 Task: Search one way flight ticket for 3 adults in first from Fort Leonard Wood/waynesville: Waynesville-st. Robert Regional Airport (forney Field) to Evansville: Evansville Regional Airport on 8-3-2023. Number of bags: 1 carry on bag. Price is upto 55000. Outbound departure time preference is 9:30.
Action: Mouse moved to (289, 463)
Screenshot: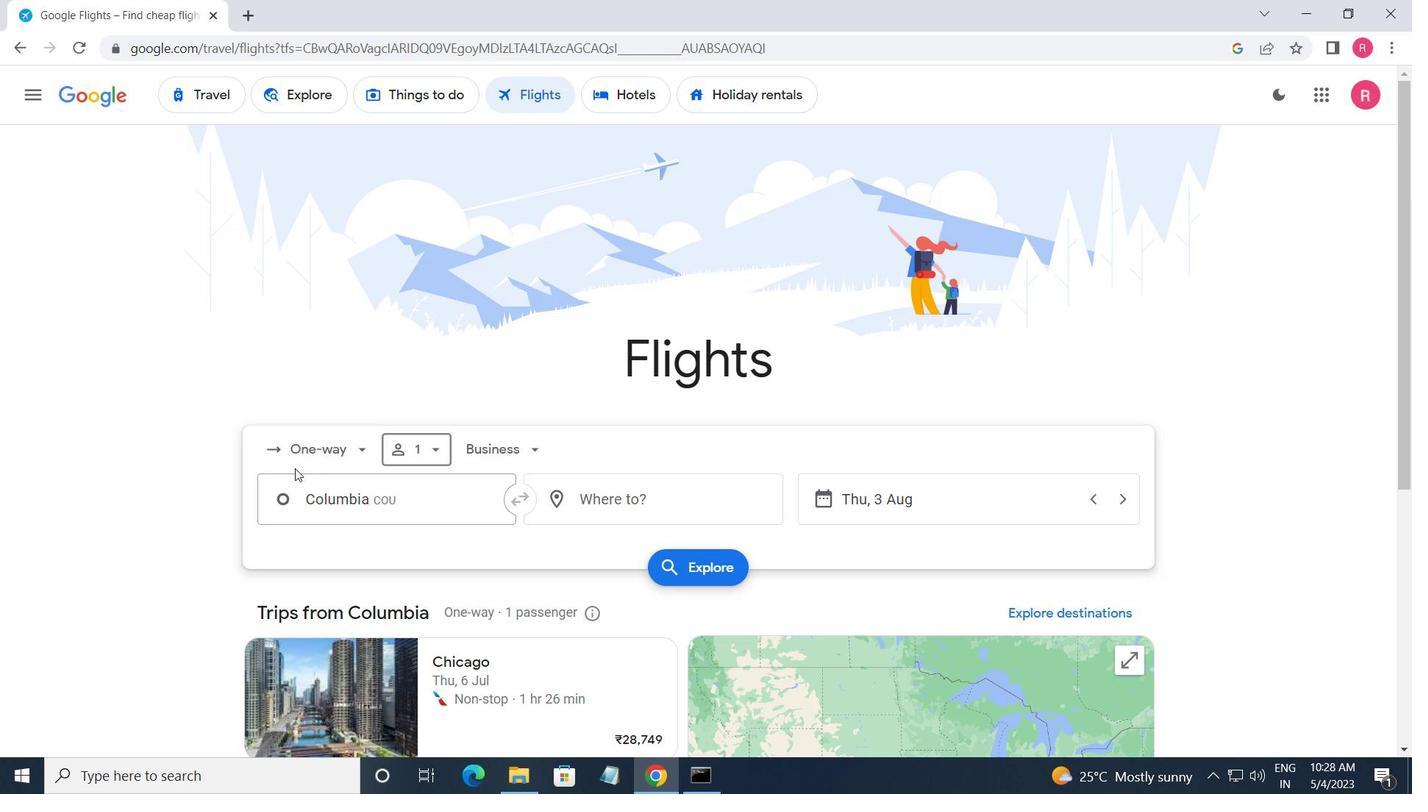 
Action: Mouse pressed left at (289, 463)
Screenshot: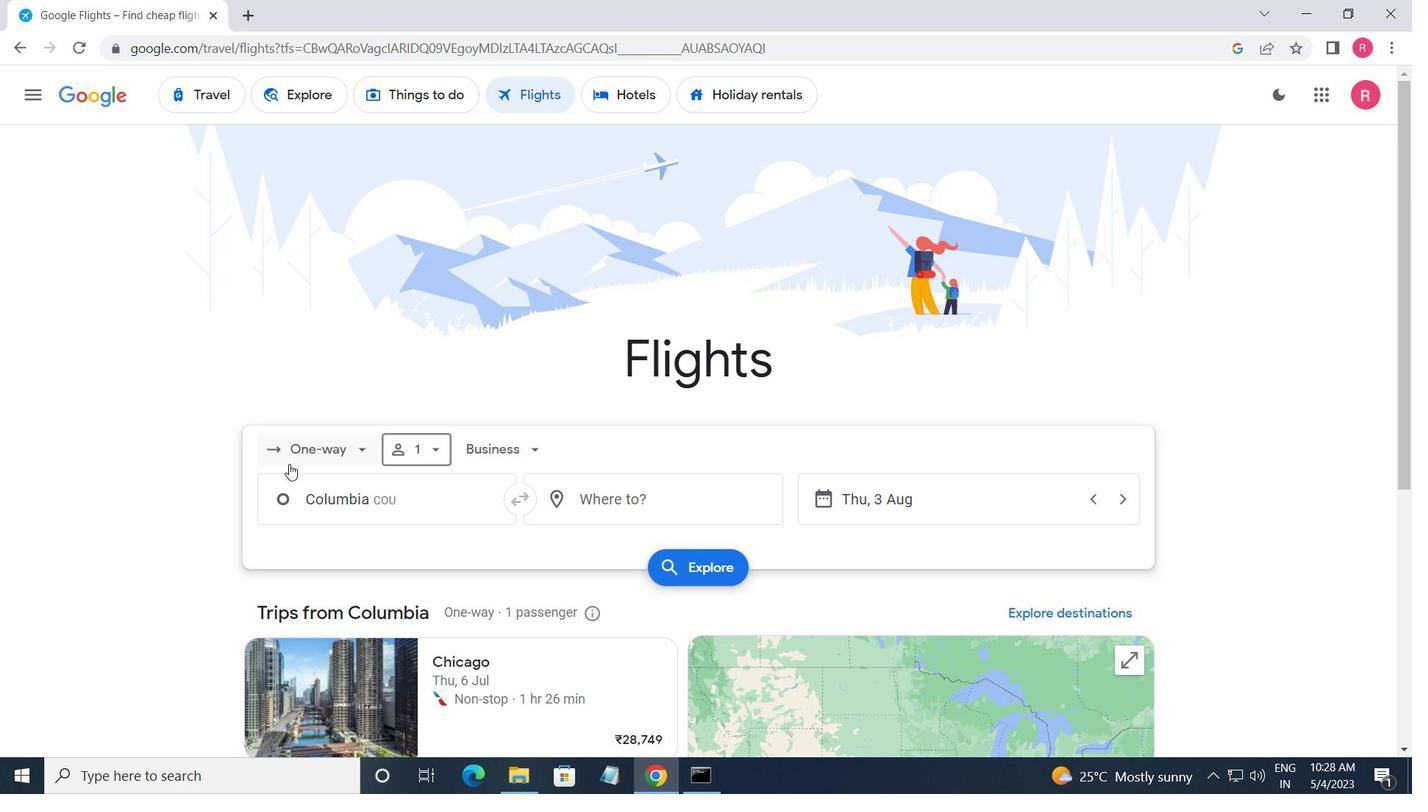 
Action: Mouse moved to (346, 533)
Screenshot: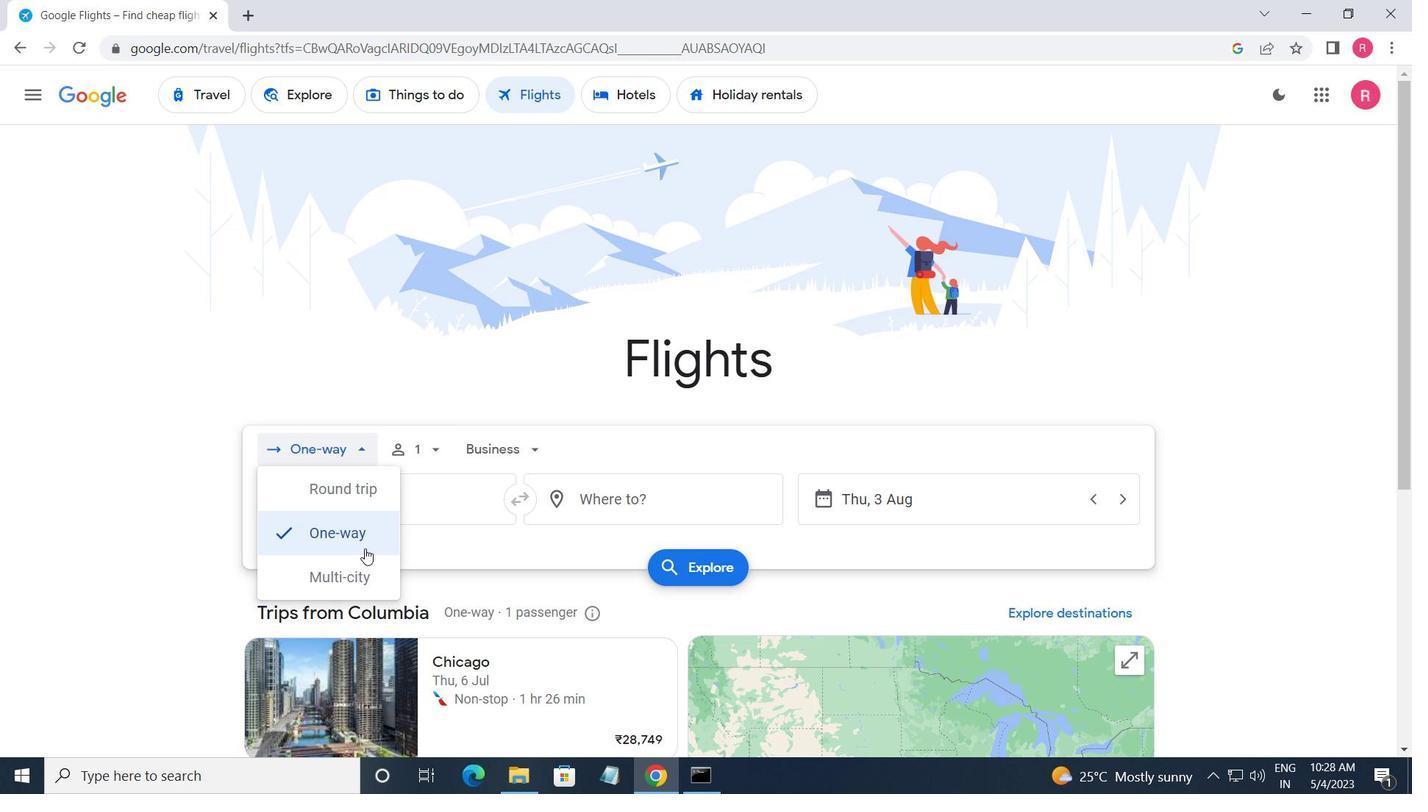 
Action: Mouse pressed left at (346, 533)
Screenshot: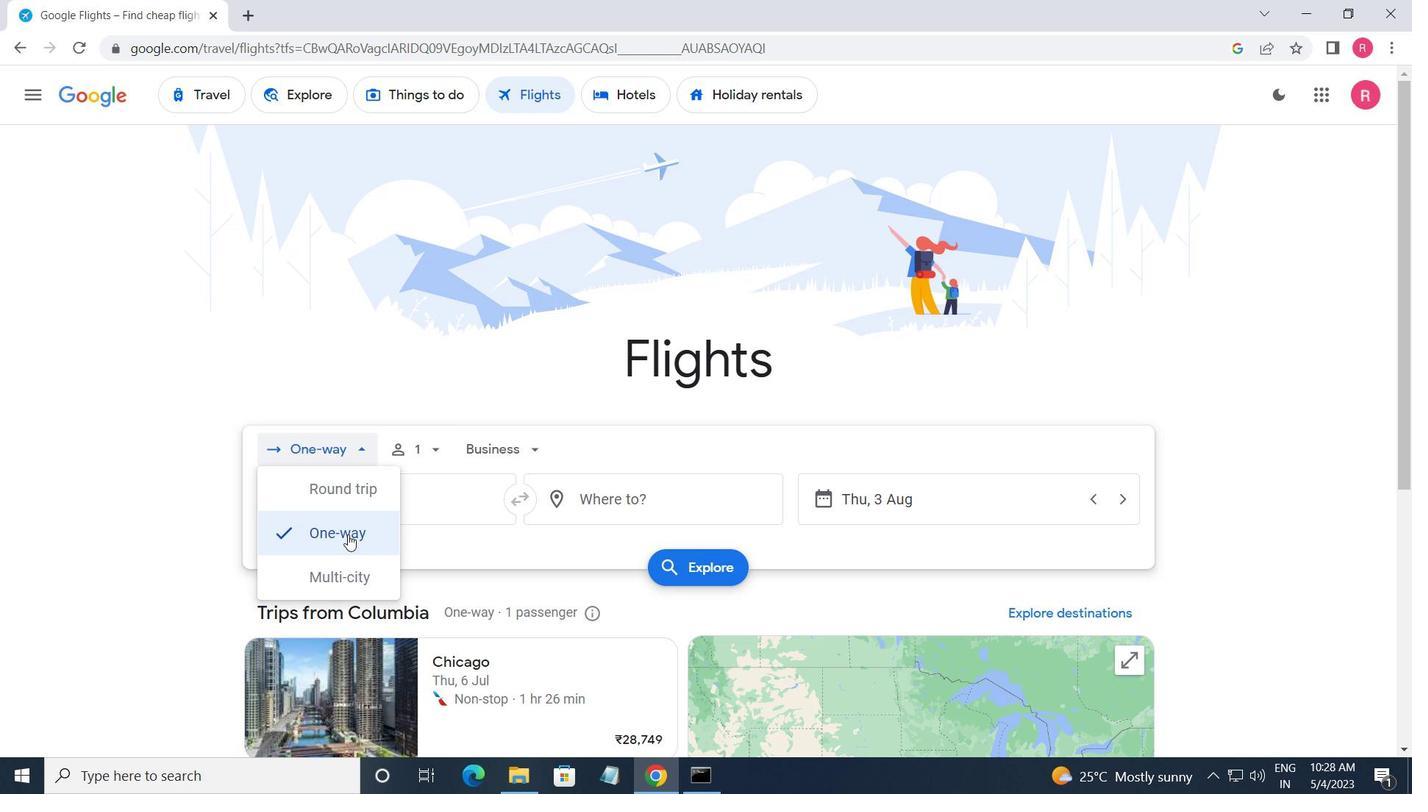 
Action: Mouse moved to (419, 461)
Screenshot: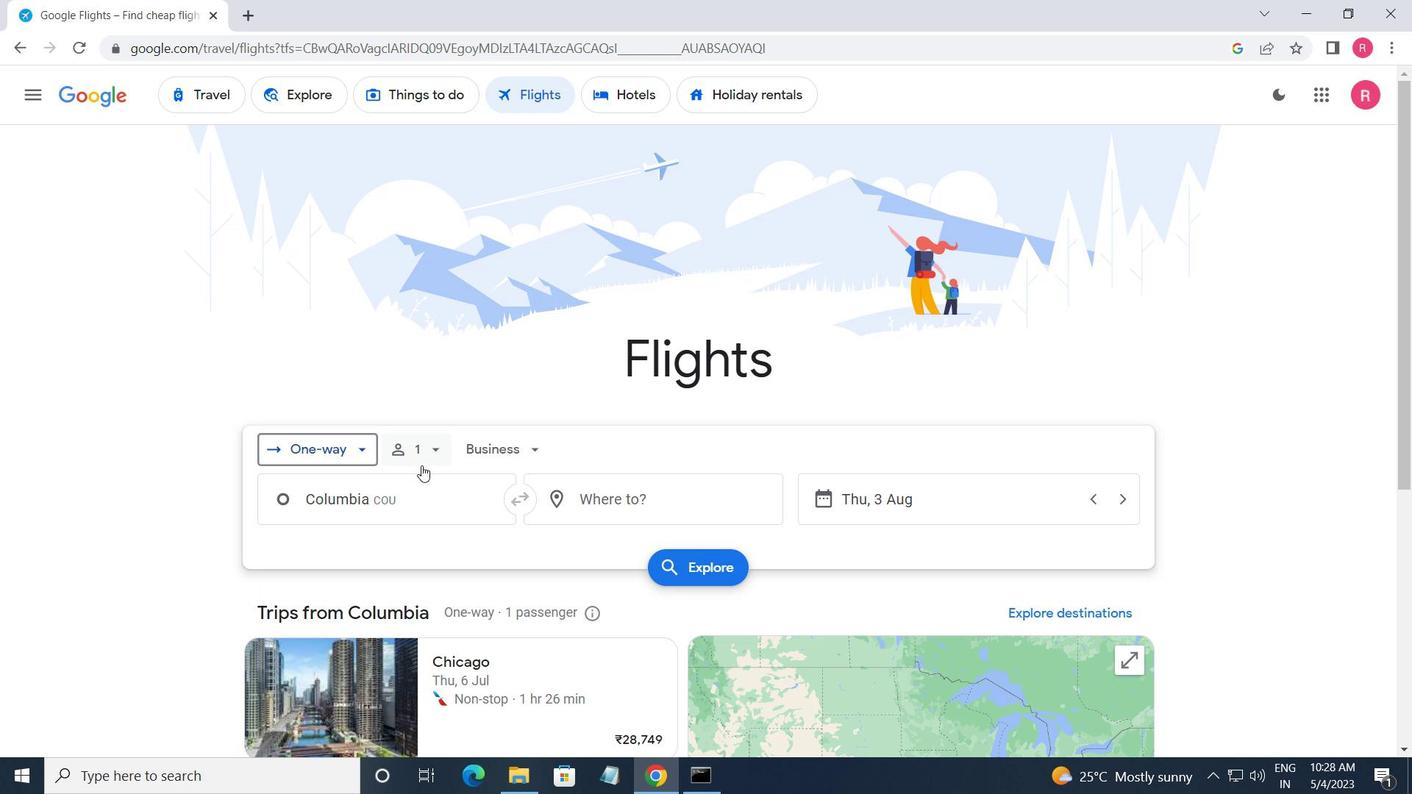 
Action: Mouse pressed left at (419, 461)
Screenshot: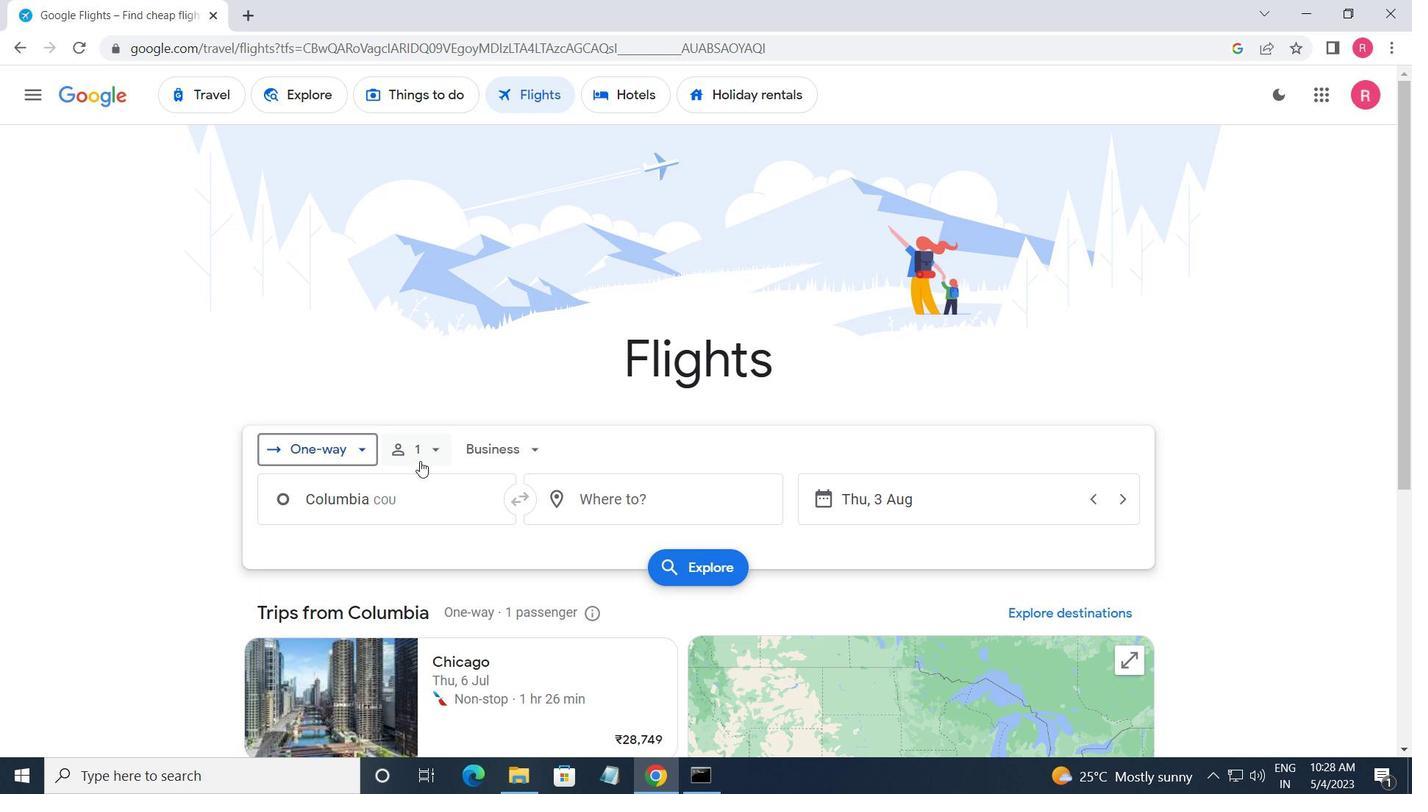 
Action: Mouse moved to (592, 501)
Screenshot: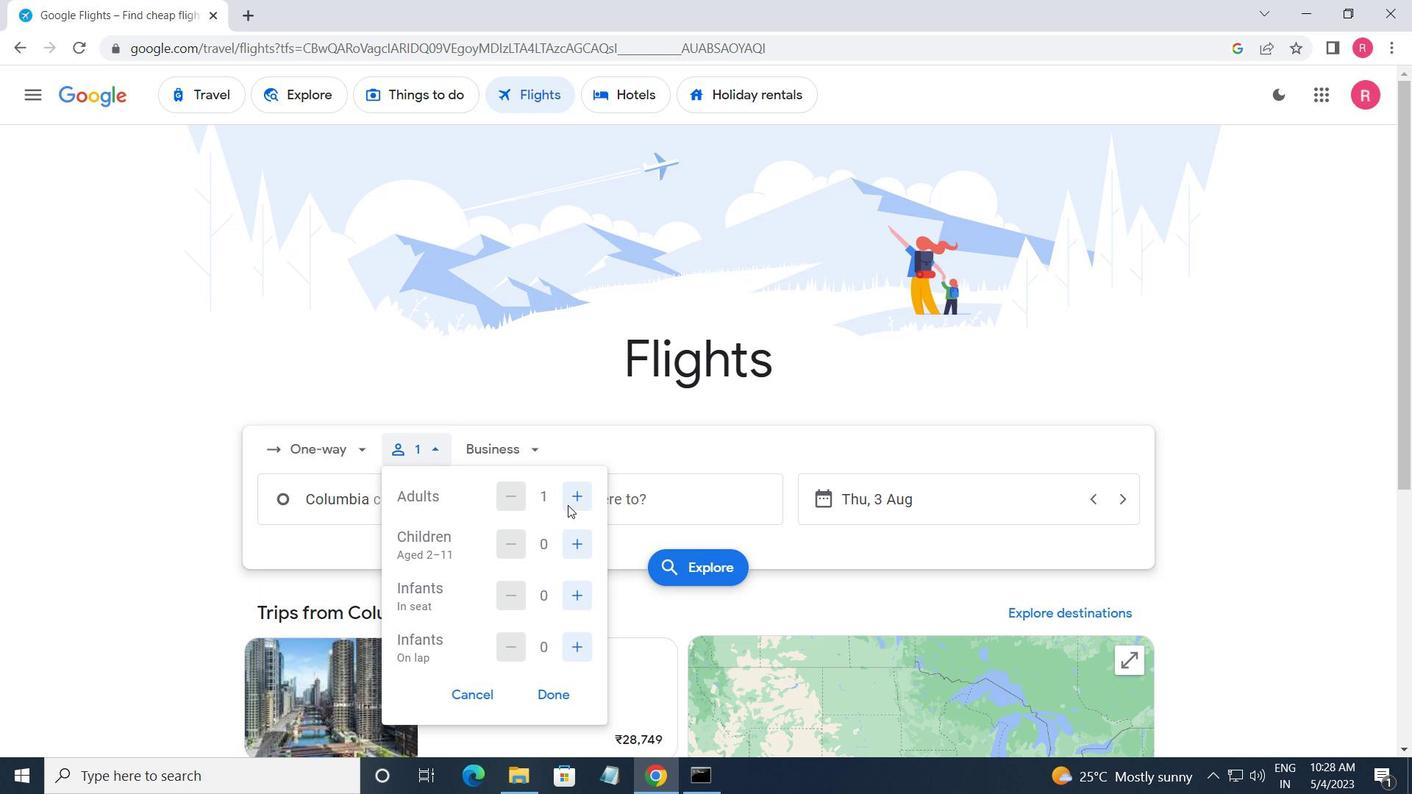 
Action: Mouse pressed left at (592, 501)
Screenshot: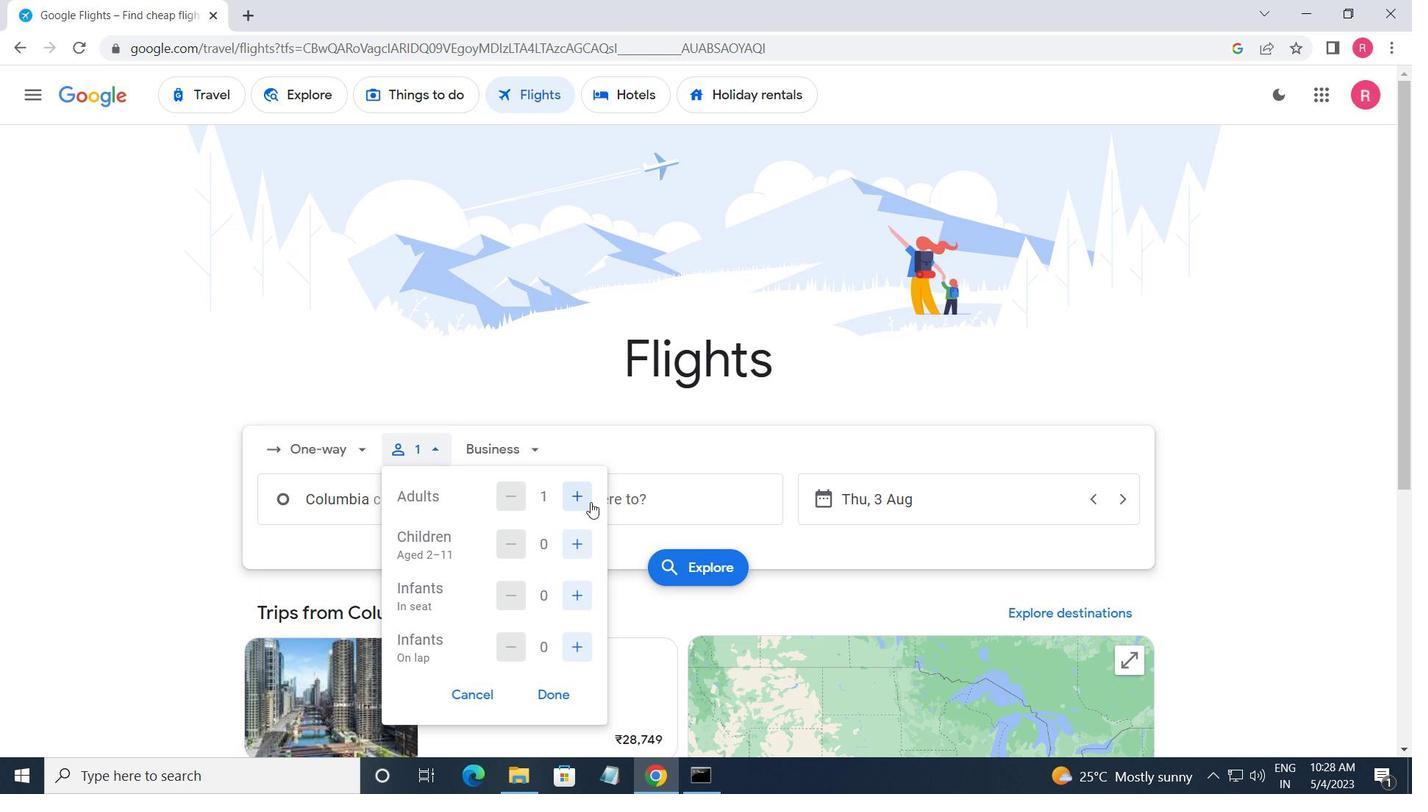 
Action: Mouse moved to (592, 500)
Screenshot: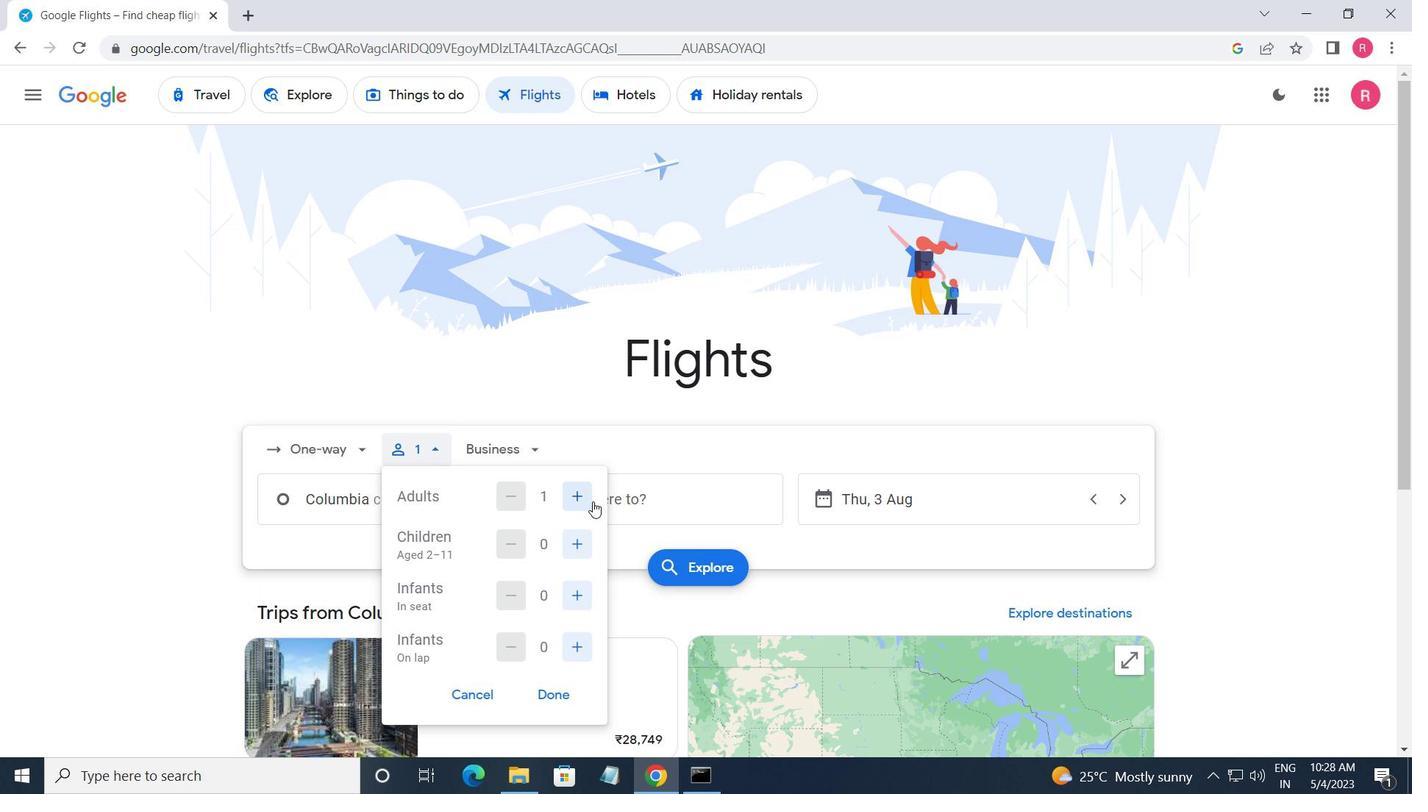 
Action: Mouse pressed left at (592, 500)
Screenshot: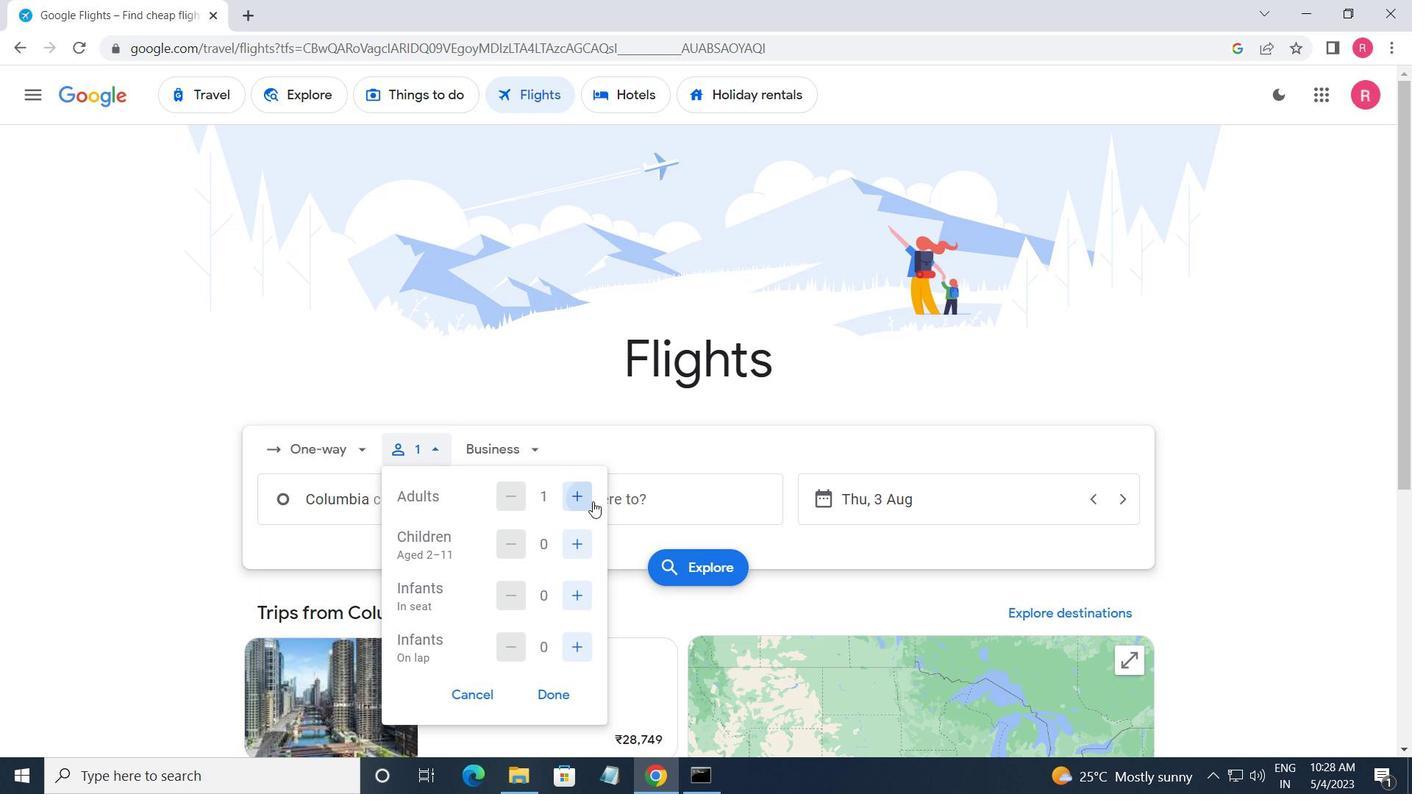 
Action: Mouse moved to (522, 449)
Screenshot: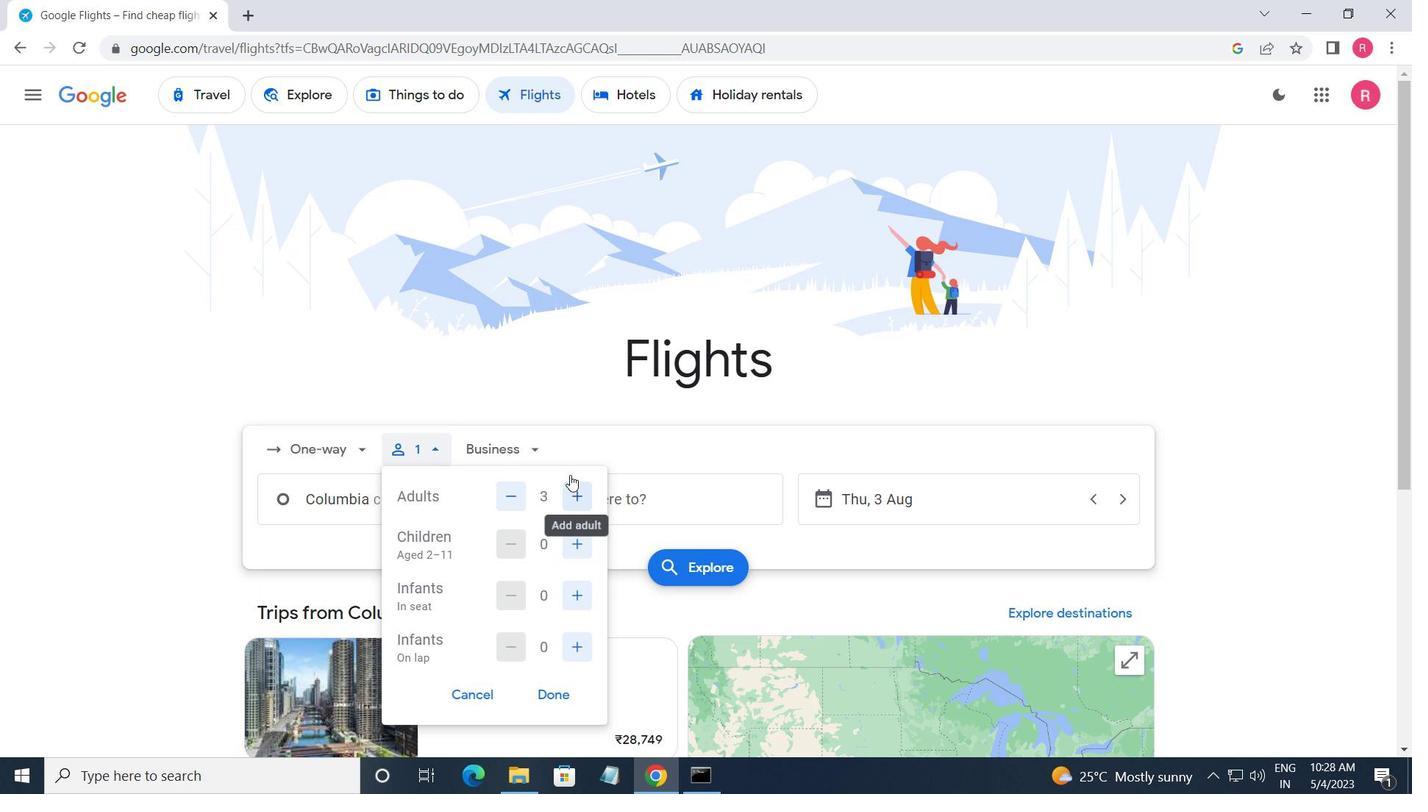 
Action: Mouse pressed left at (522, 449)
Screenshot: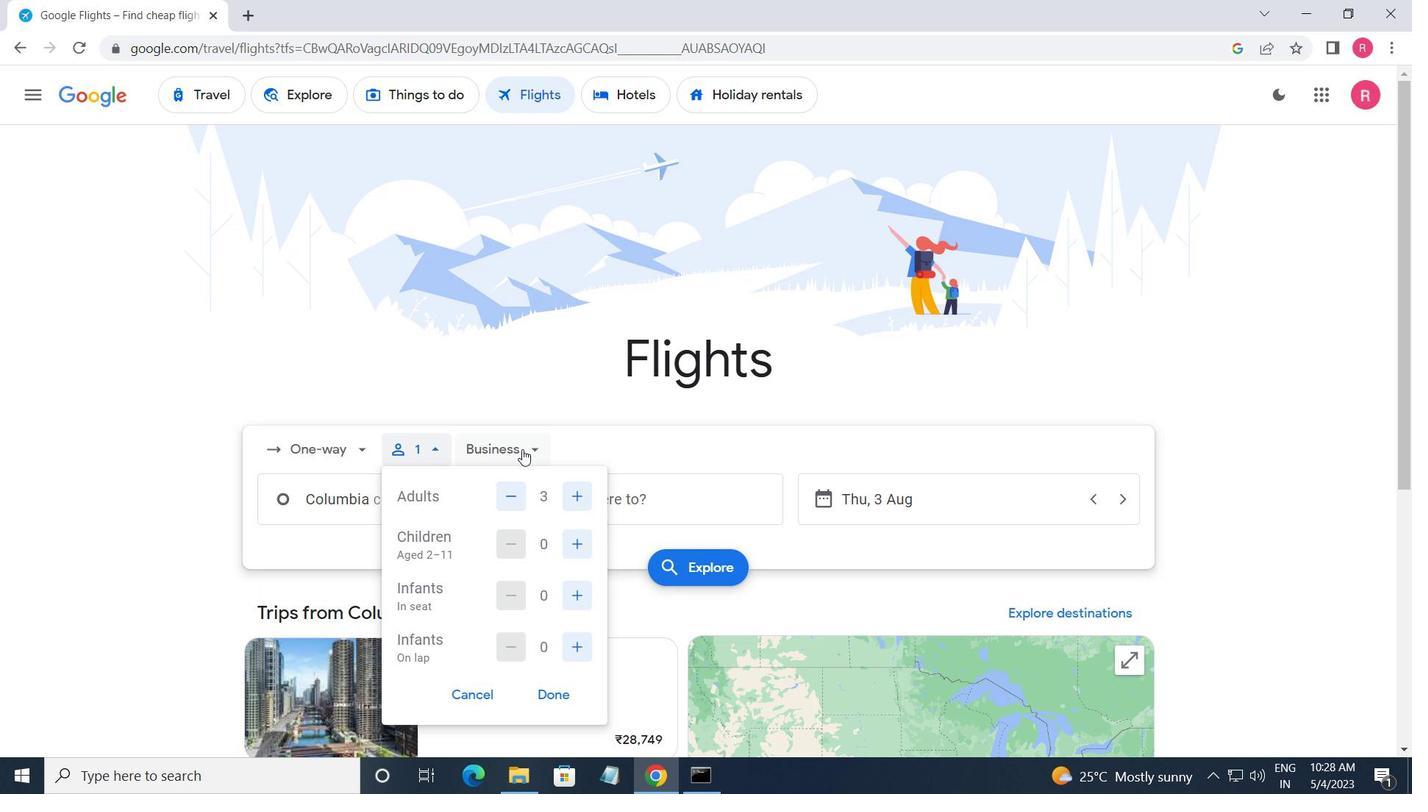 
Action: Mouse moved to (556, 608)
Screenshot: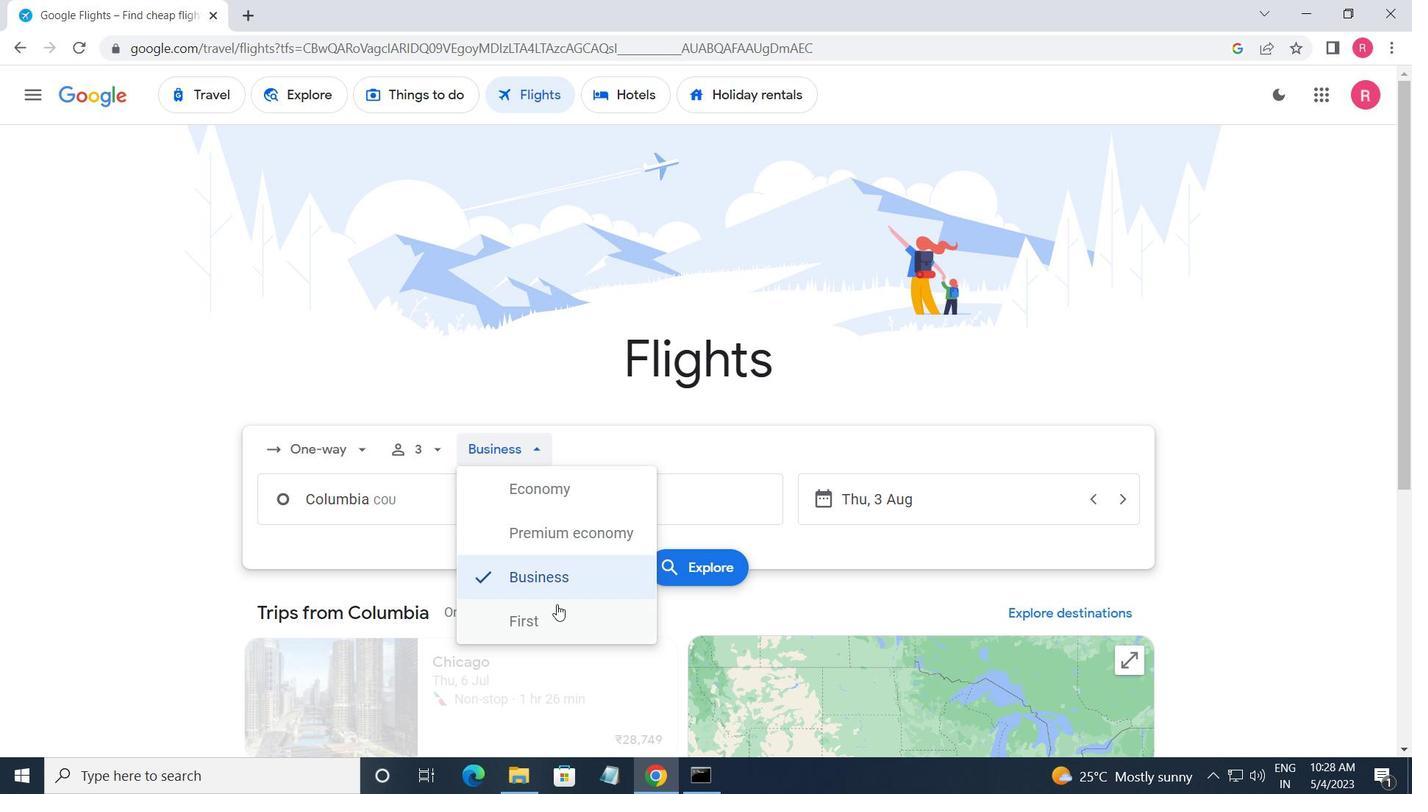 
Action: Mouse pressed left at (556, 608)
Screenshot: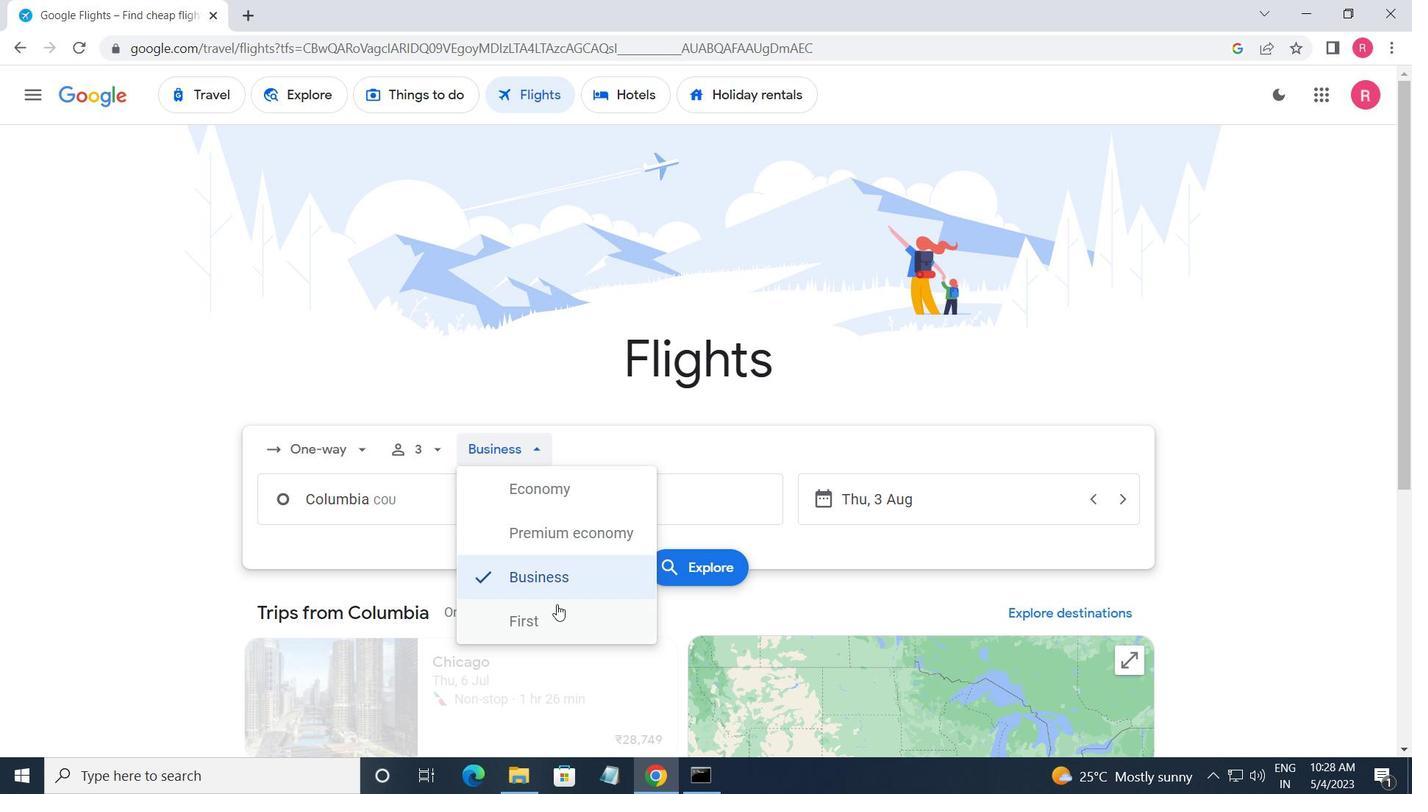 
Action: Mouse moved to (422, 514)
Screenshot: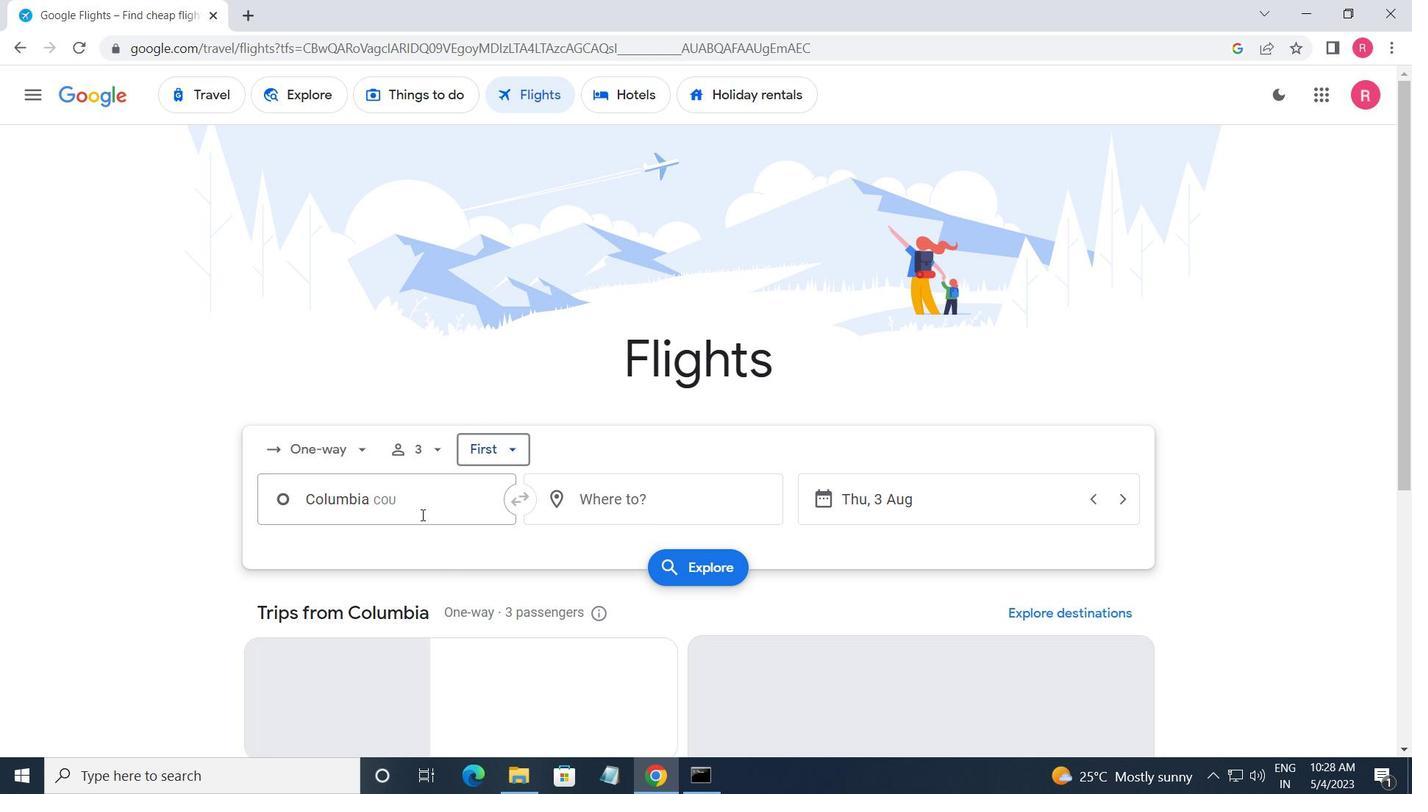 
Action: Mouse pressed left at (422, 514)
Screenshot: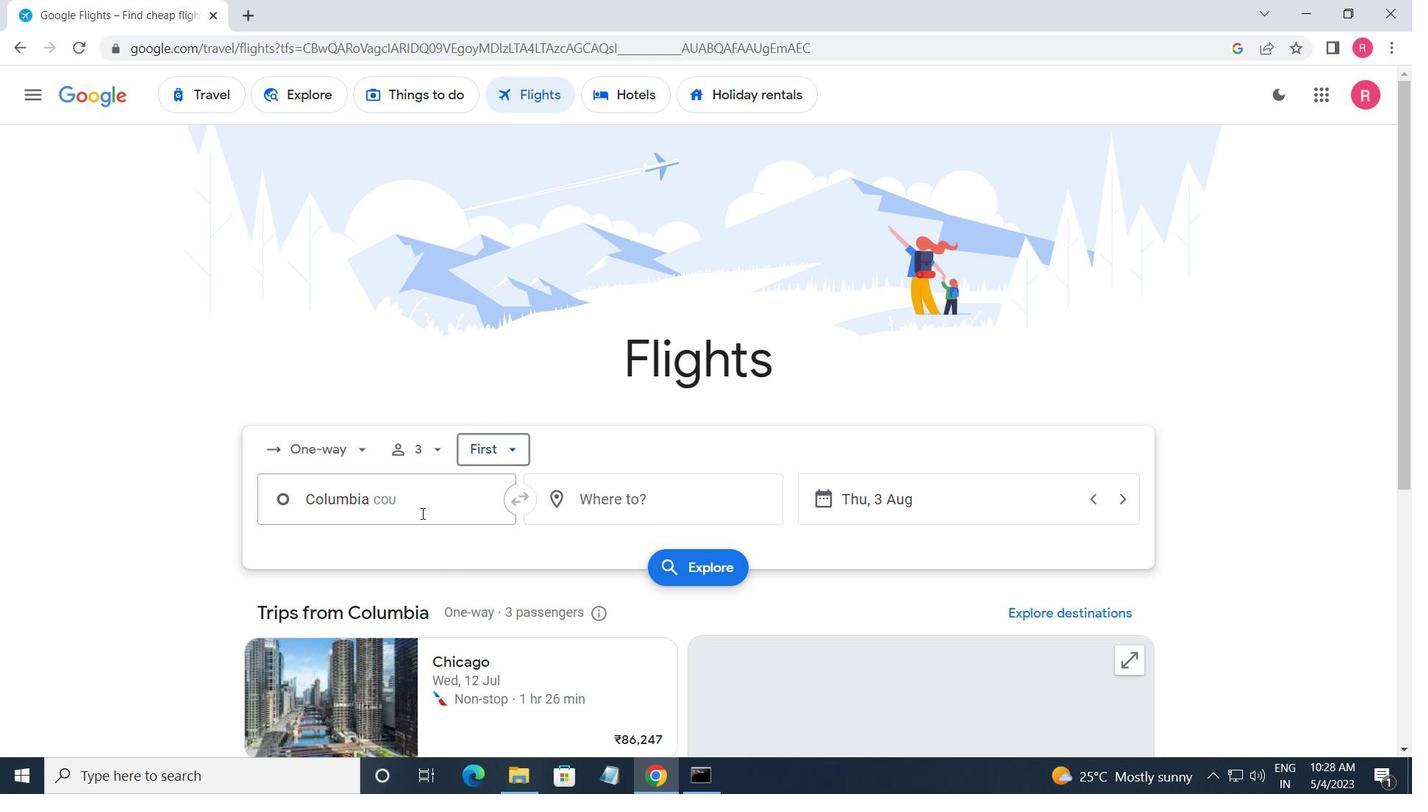
Action: Key pressed <Key.shift>WAYNESVILLE-ST
Screenshot: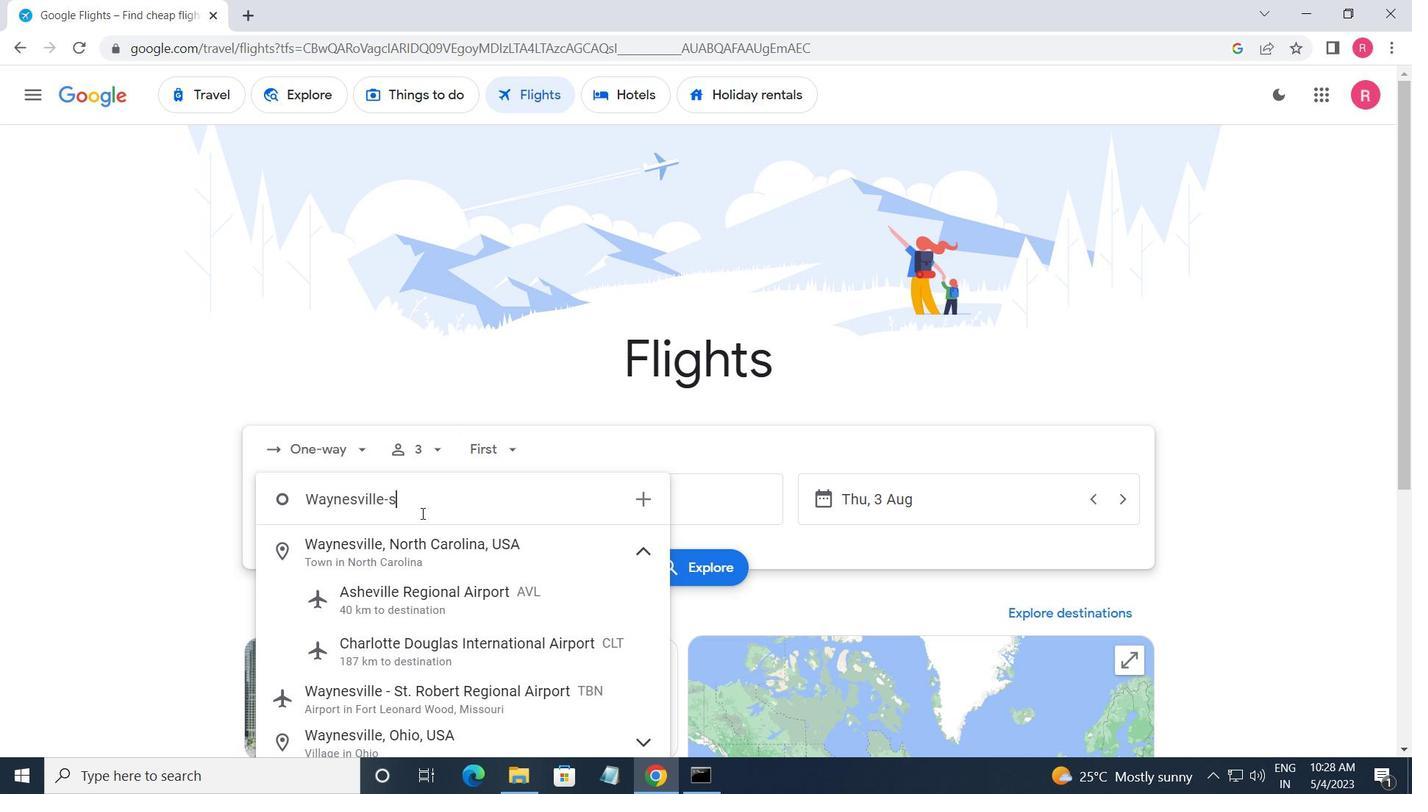 
Action: Mouse moved to (474, 703)
Screenshot: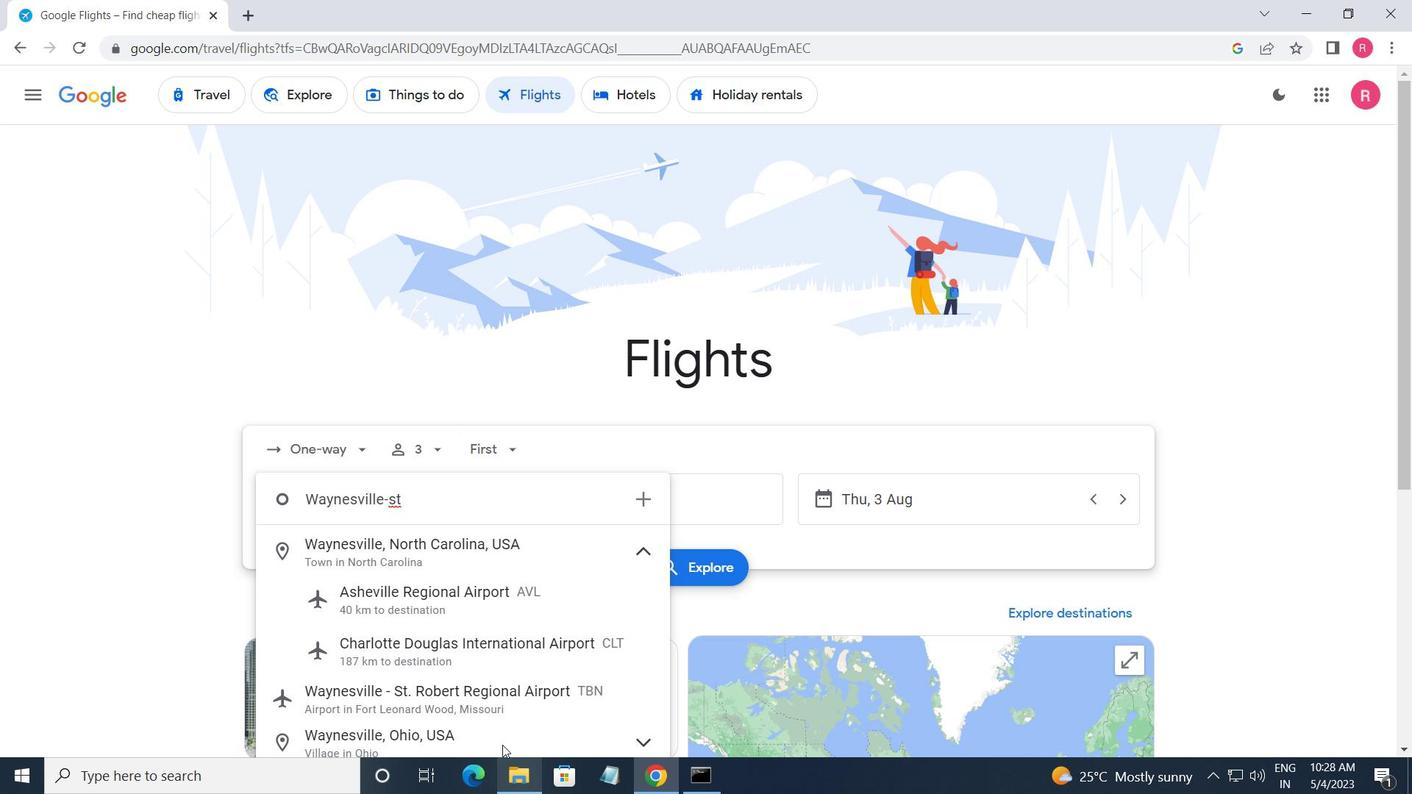 
Action: Mouse pressed left at (474, 703)
Screenshot: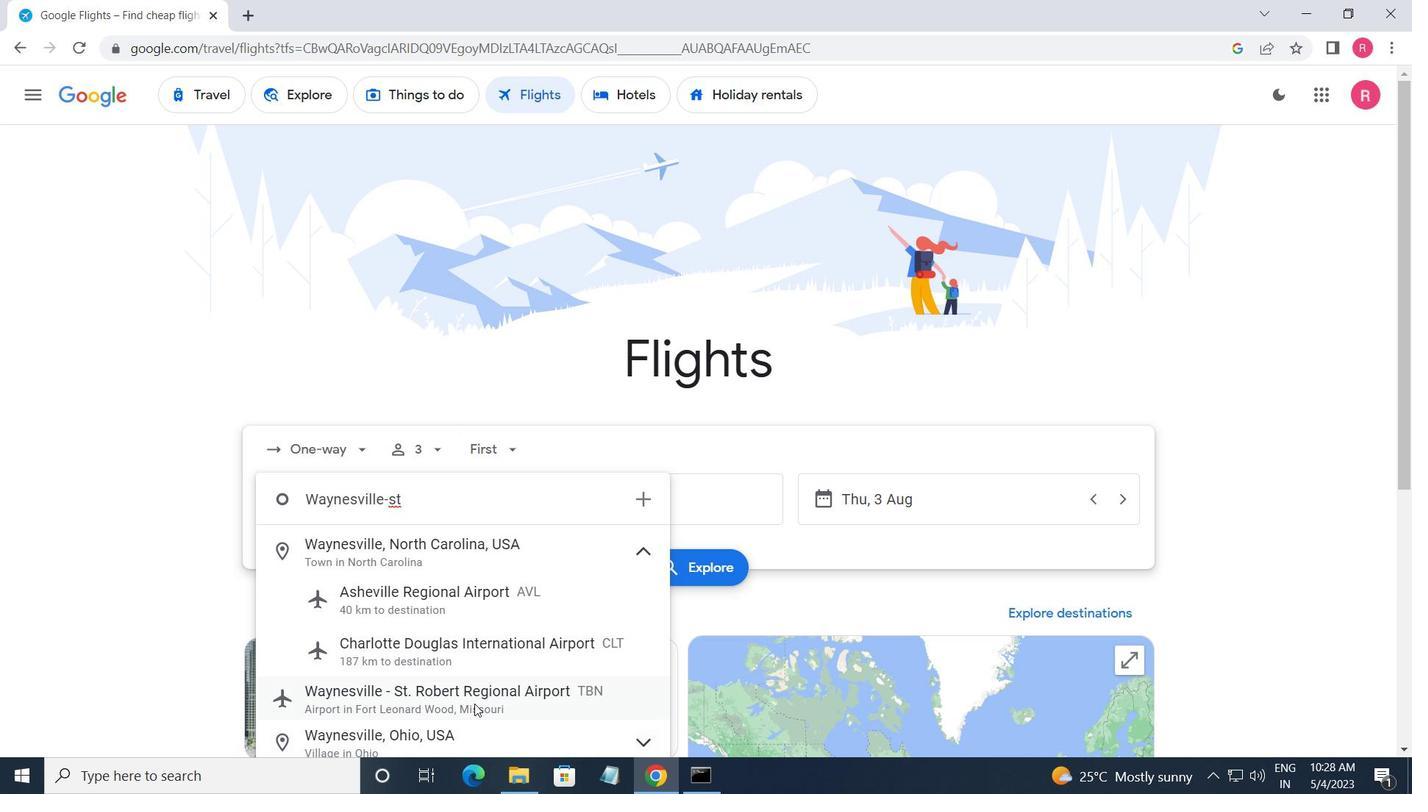 
Action: Mouse moved to (710, 514)
Screenshot: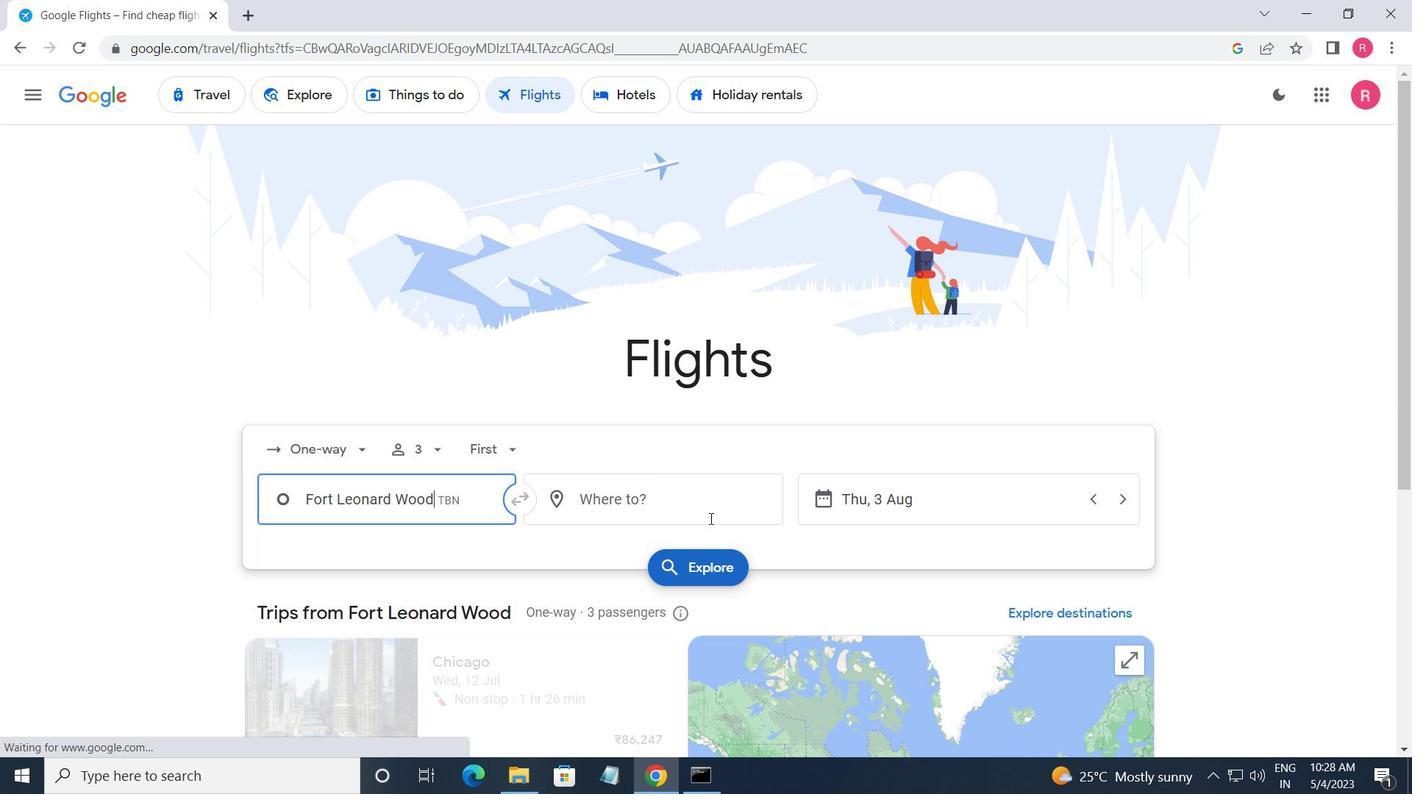 
Action: Mouse pressed left at (710, 514)
Screenshot: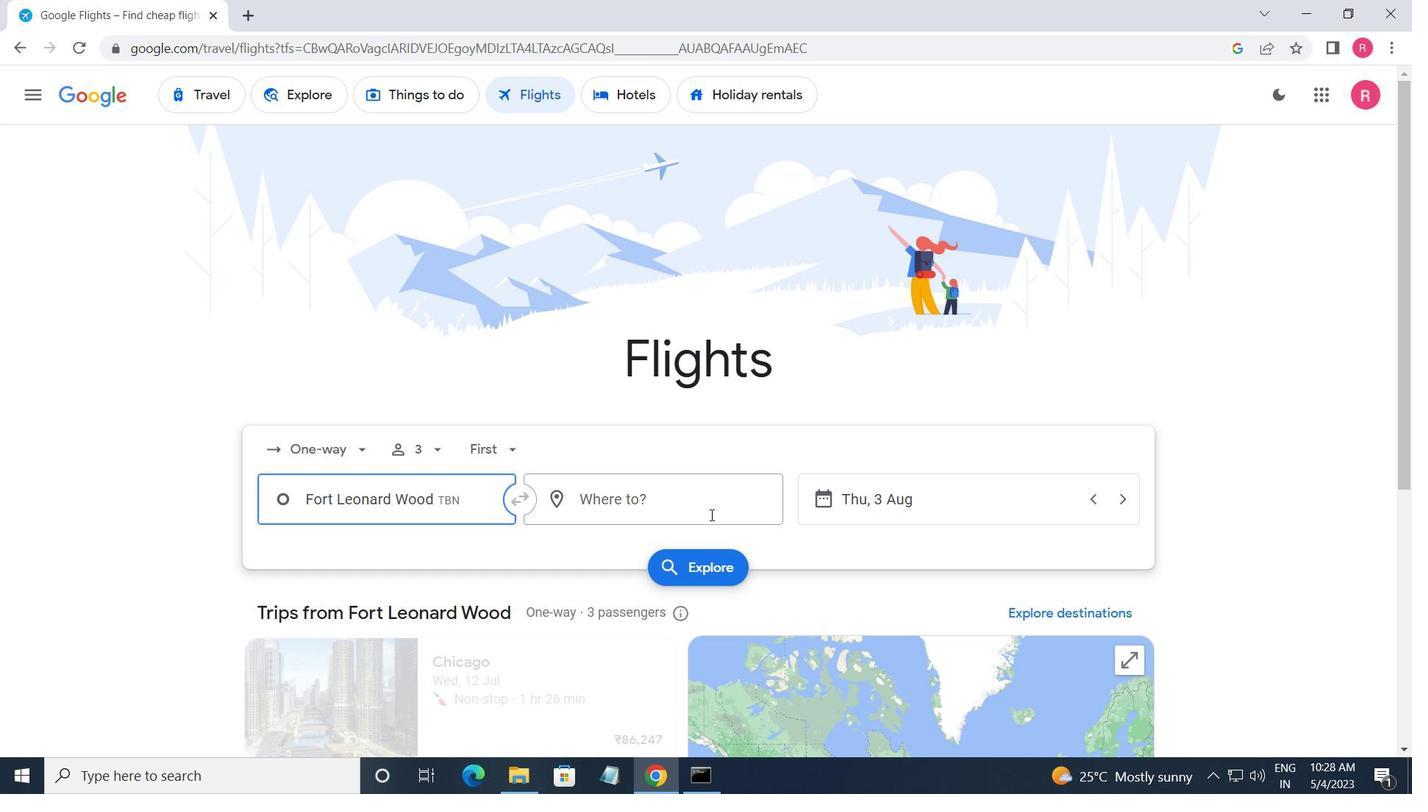 
Action: Mouse moved to (731, 674)
Screenshot: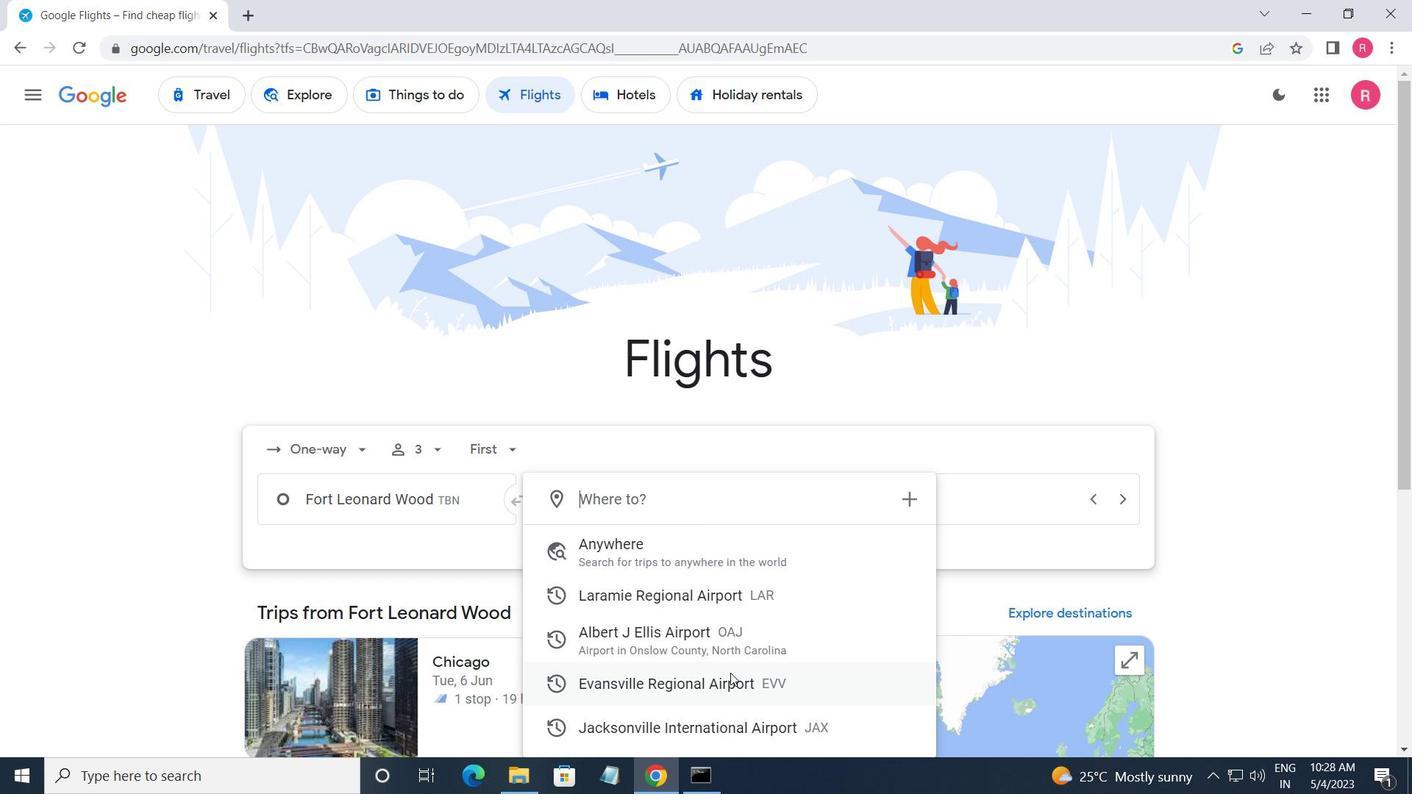 
Action: Mouse pressed left at (731, 674)
Screenshot: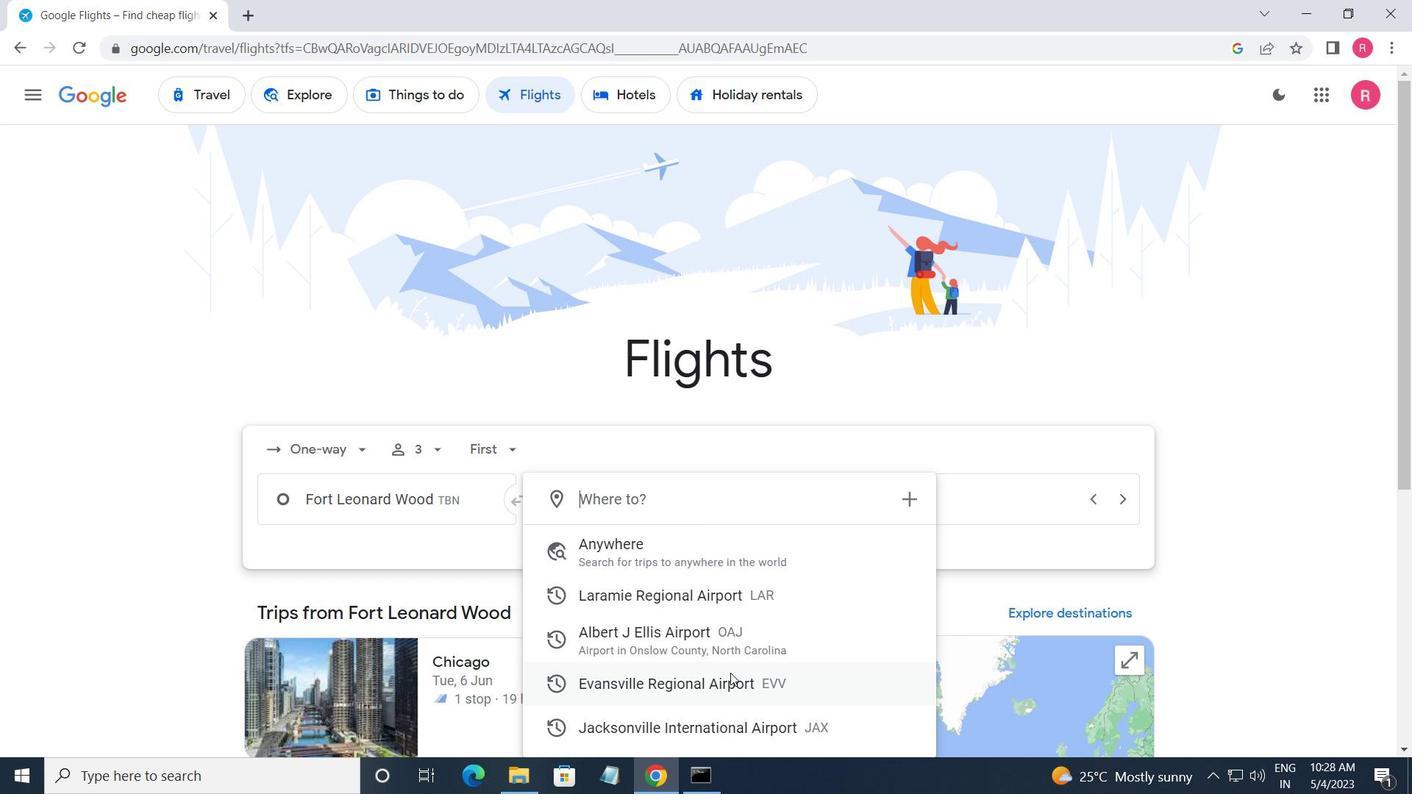 
Action: Mouse moved to (917, 504)
Screenshot: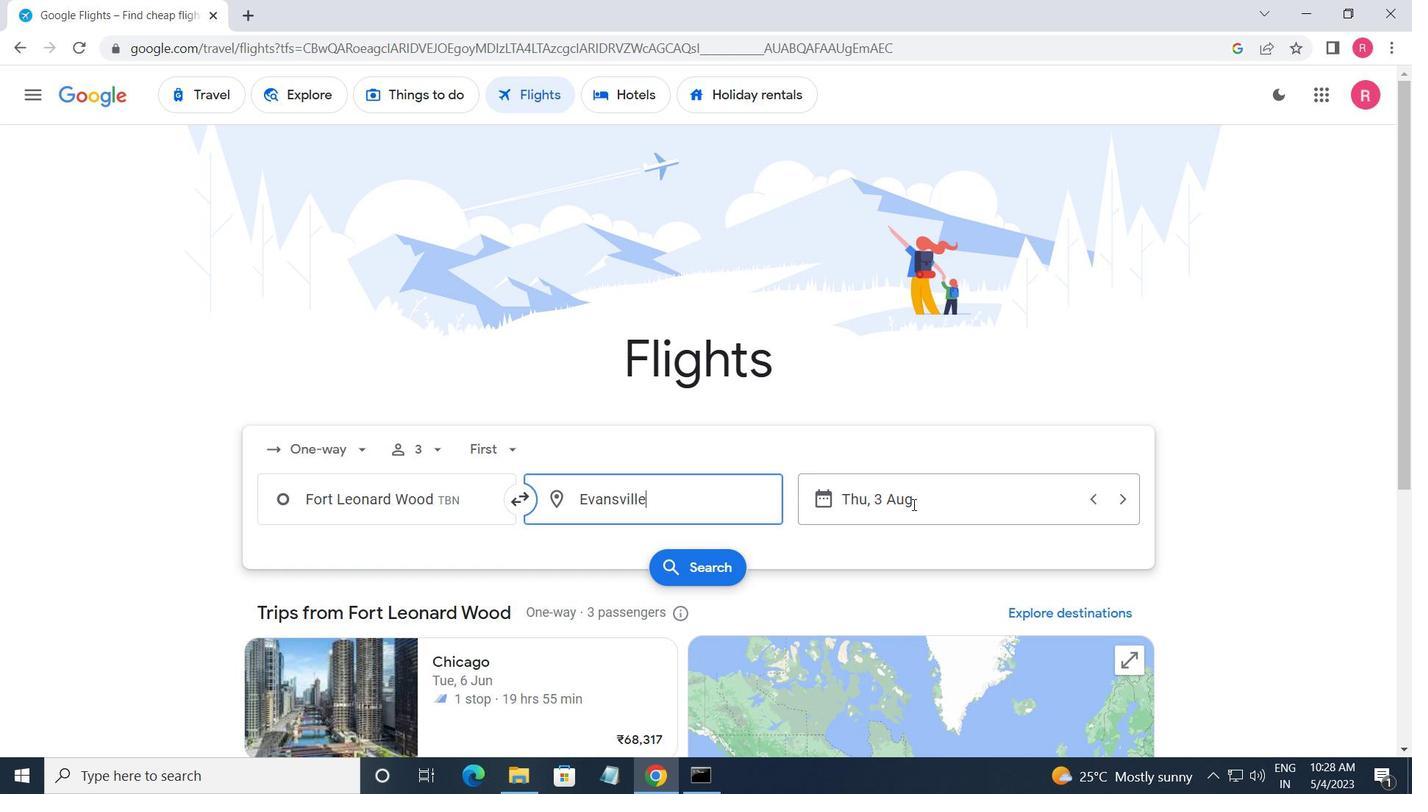 
Action: Mouse pressed left at (917, 504)
Screenshot: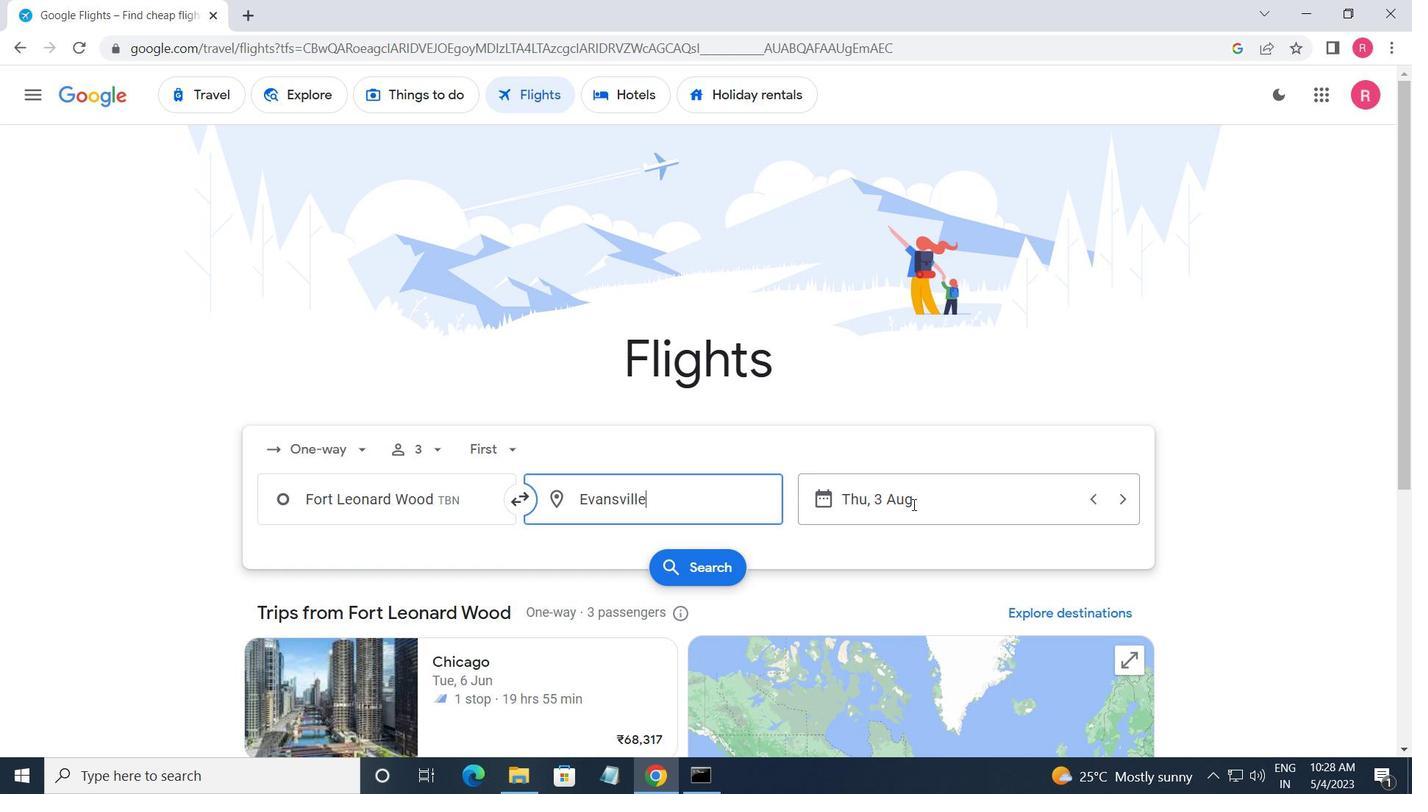 
Action: Mouse moved to (659, 426)
Screenshot: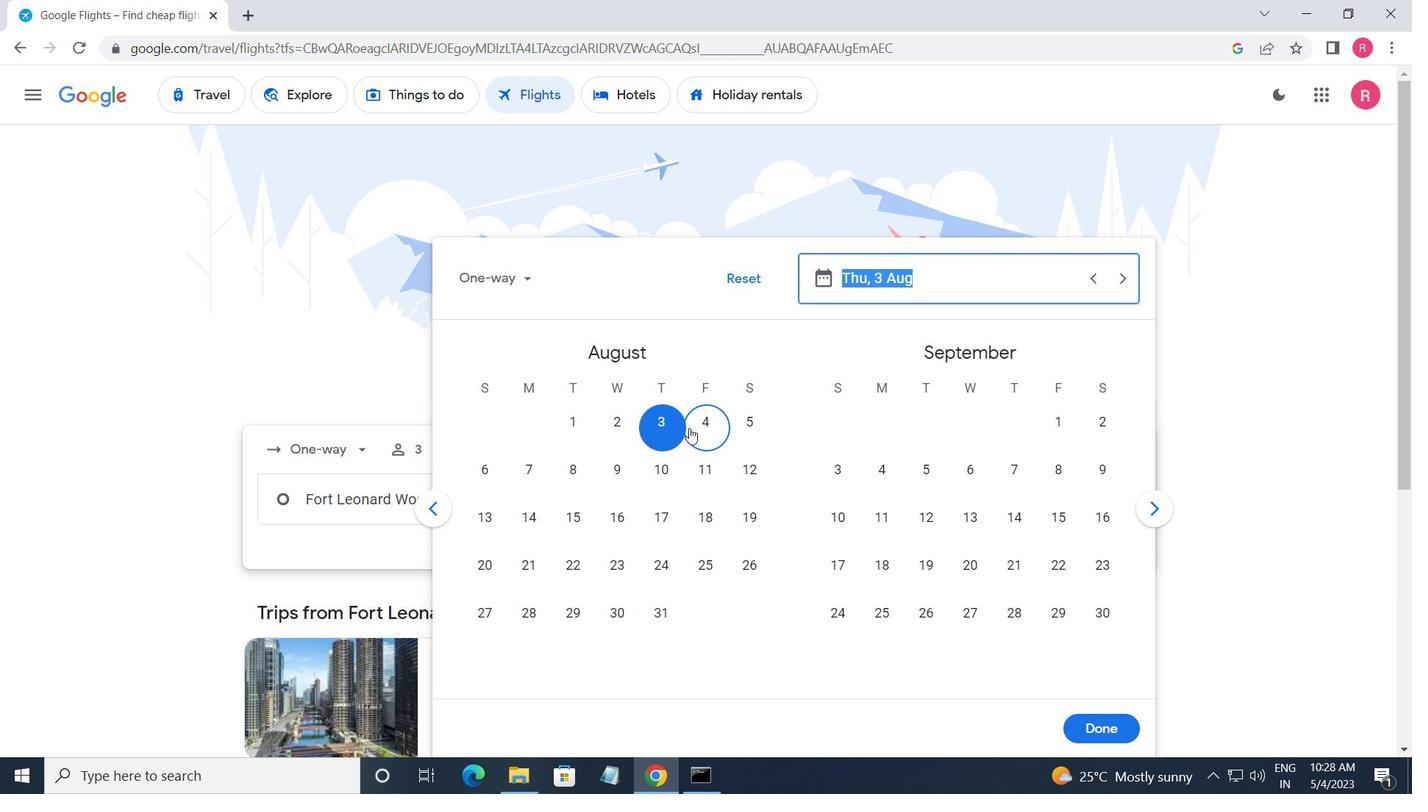 
Action: Mouse pressed left at (659, 426)
Screenshot: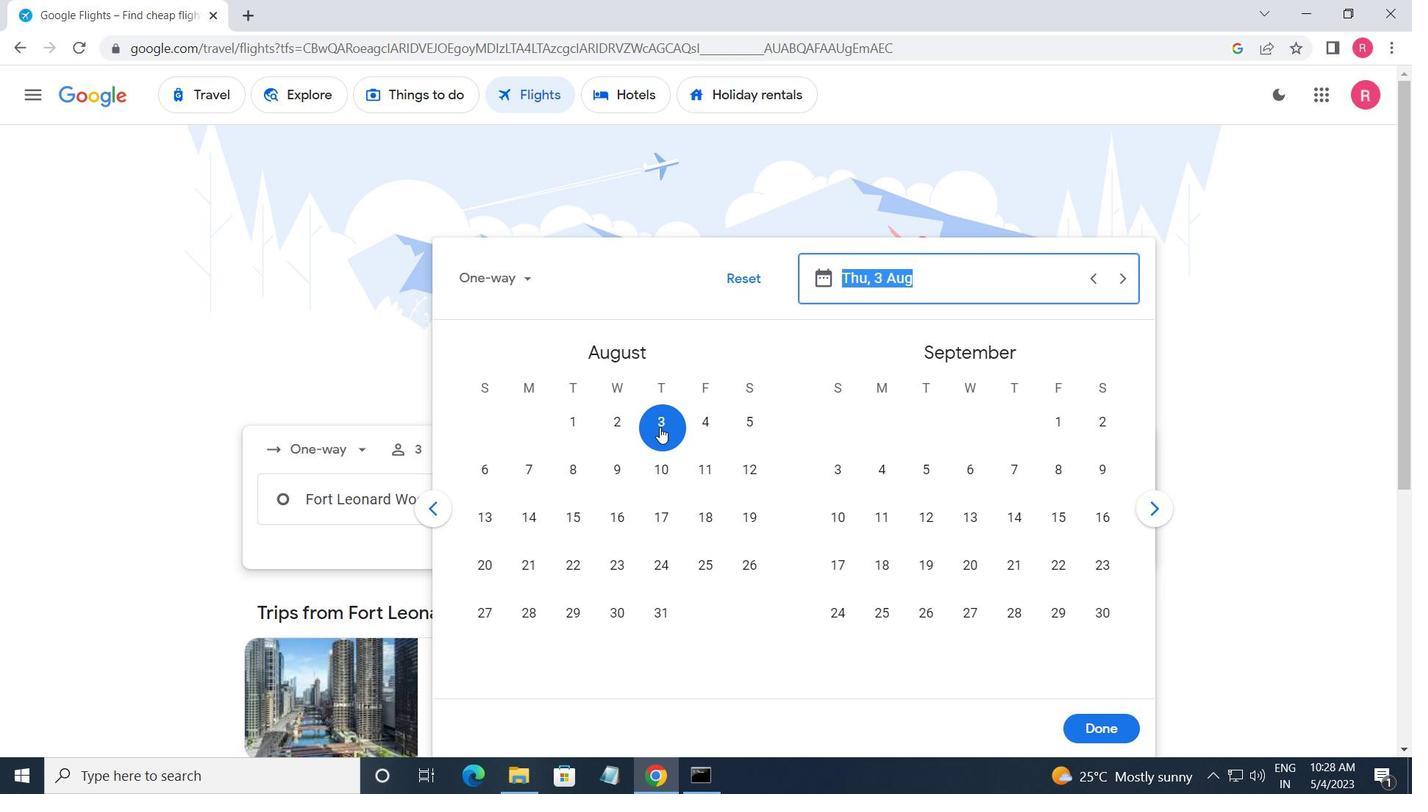 
Action: Mouse moved to (1105, 734)
Screenshot: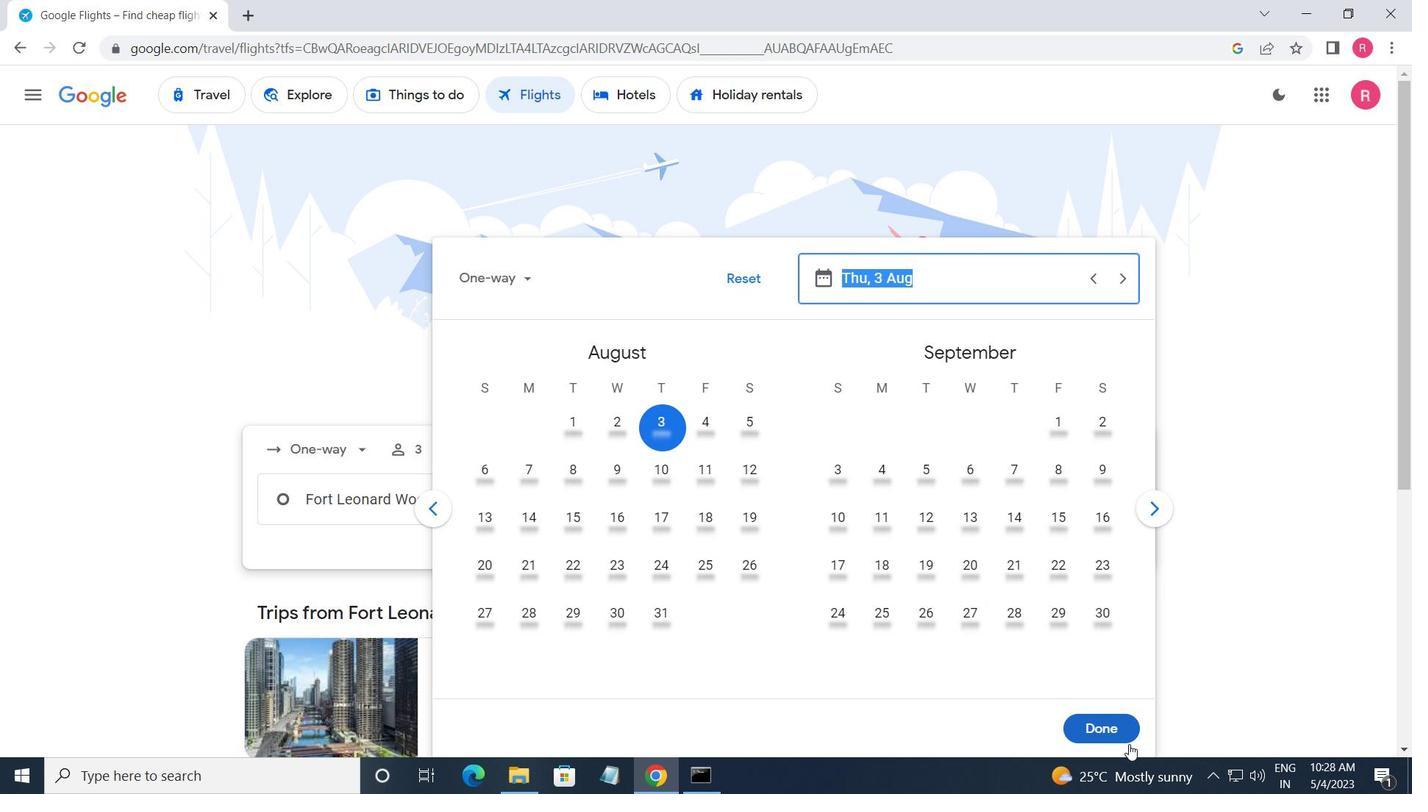 
Action: Mouse pressed left at (1105, 734)
Screenshot: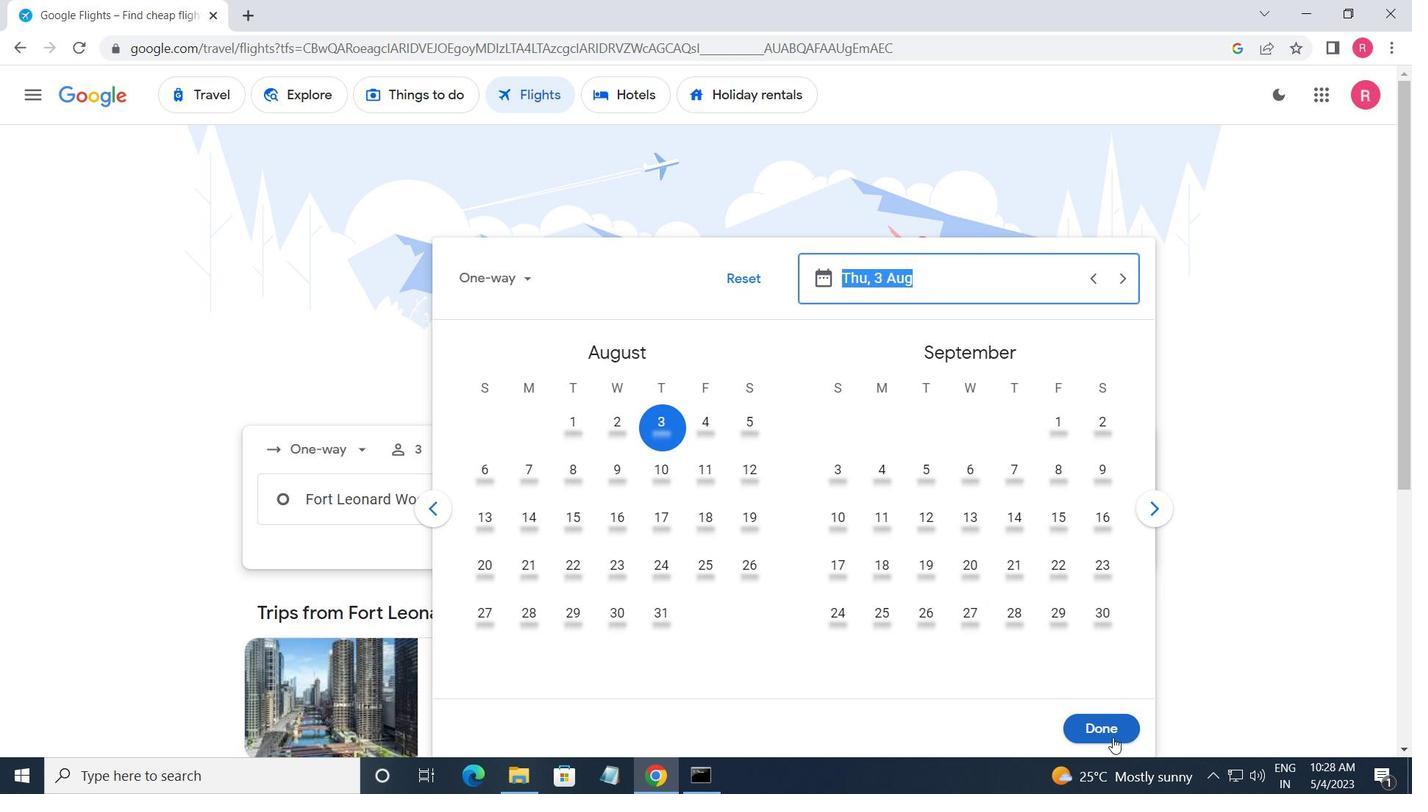 
Action: Mouse moved to (677, 570)
Screenshot: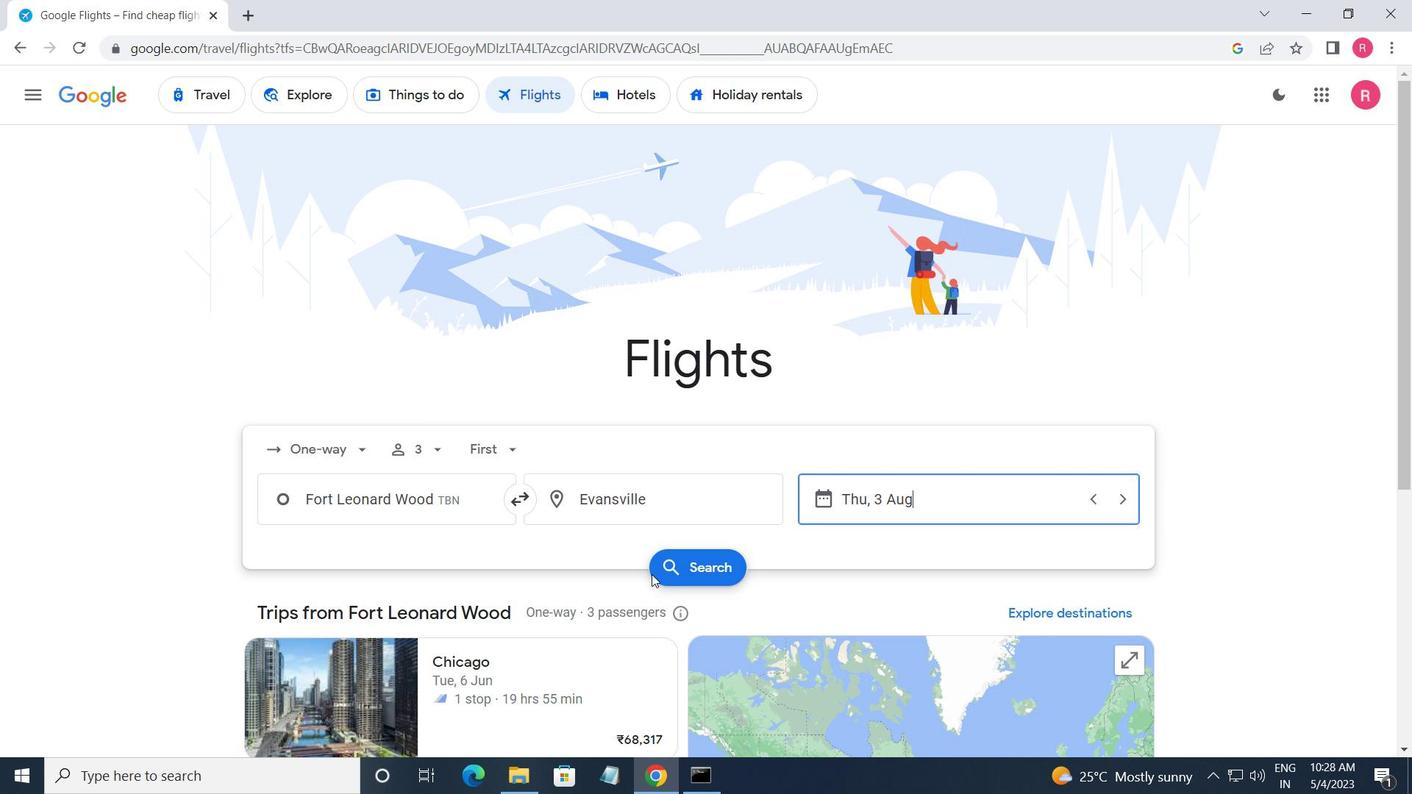 
Action: Mouse pressed left at (677, 570)
Screenshot: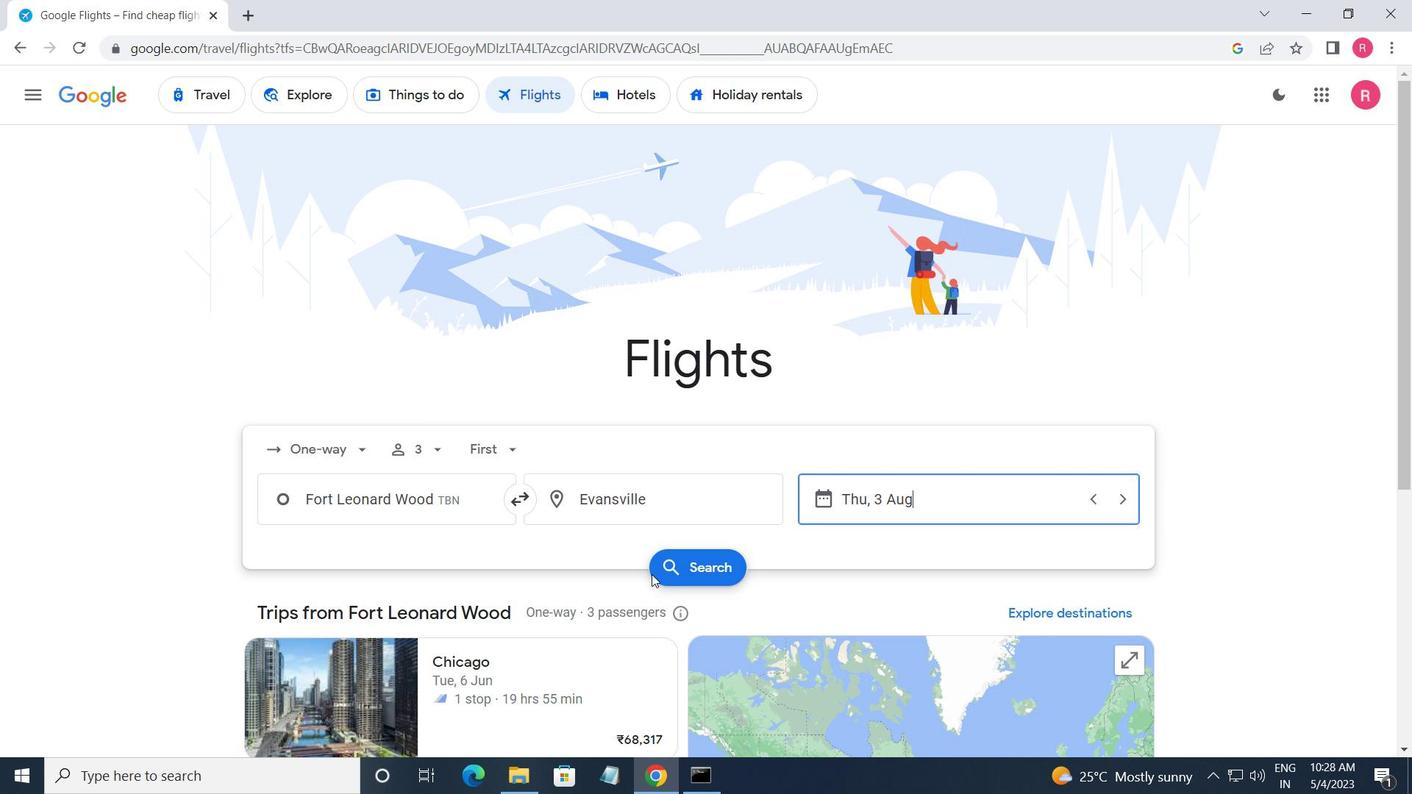 
Action: Mouse moved to (280, 262)
Screenshot: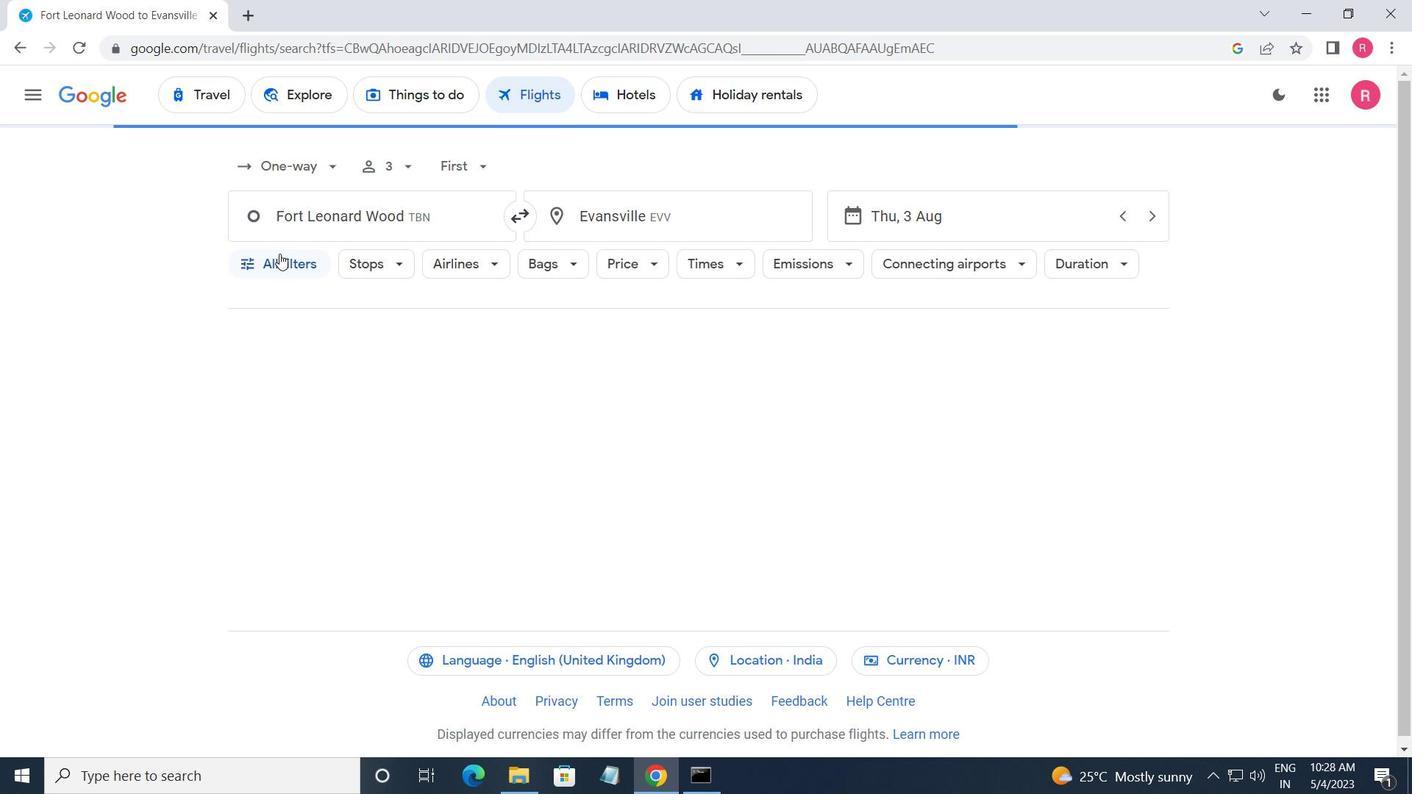 
Action: Mouse pressed left at (280, 262)
Screenshot: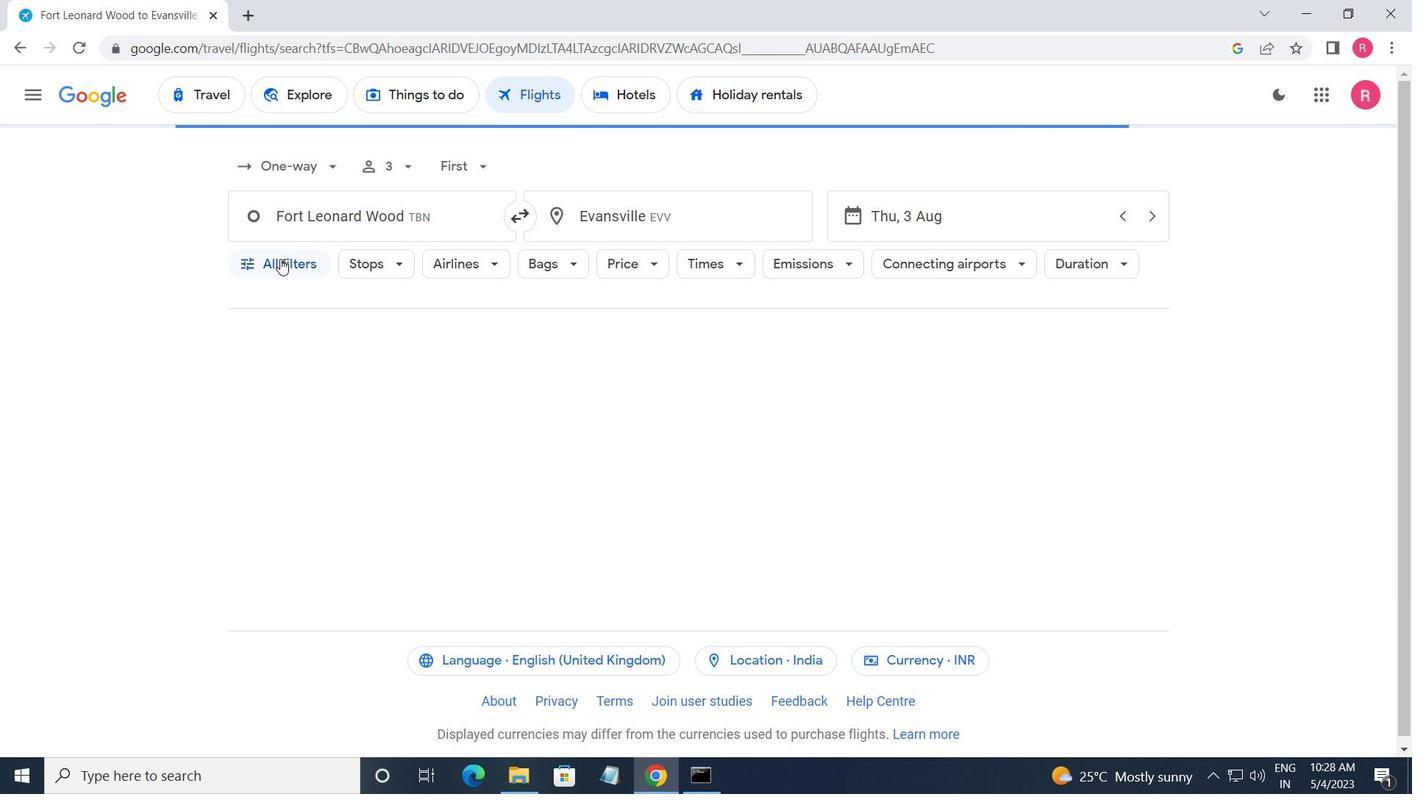 
Action: Mouse moved to (342, 478)
Screenshot: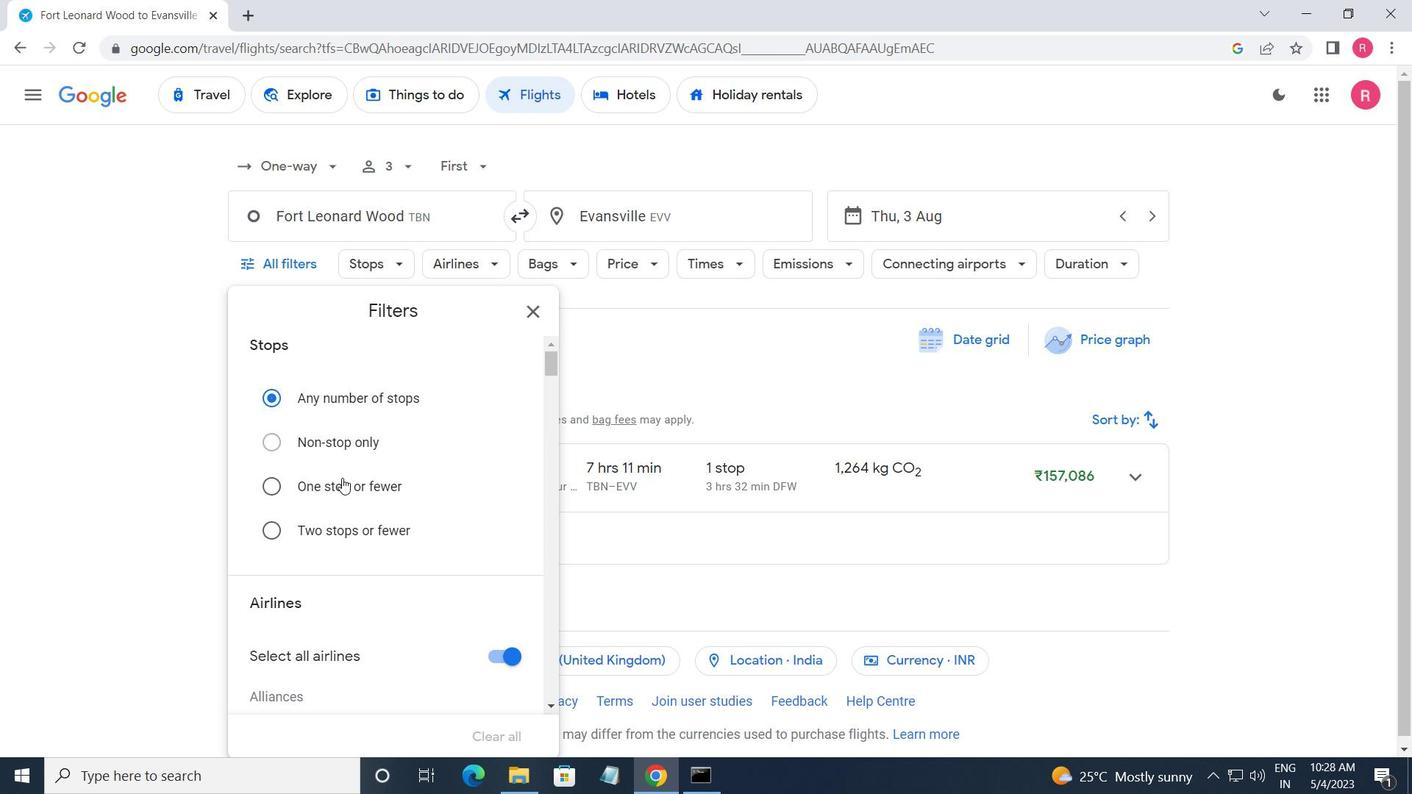 
Action: Mouse scrolled (342, 478) with delta (0, 0)
Screenshot: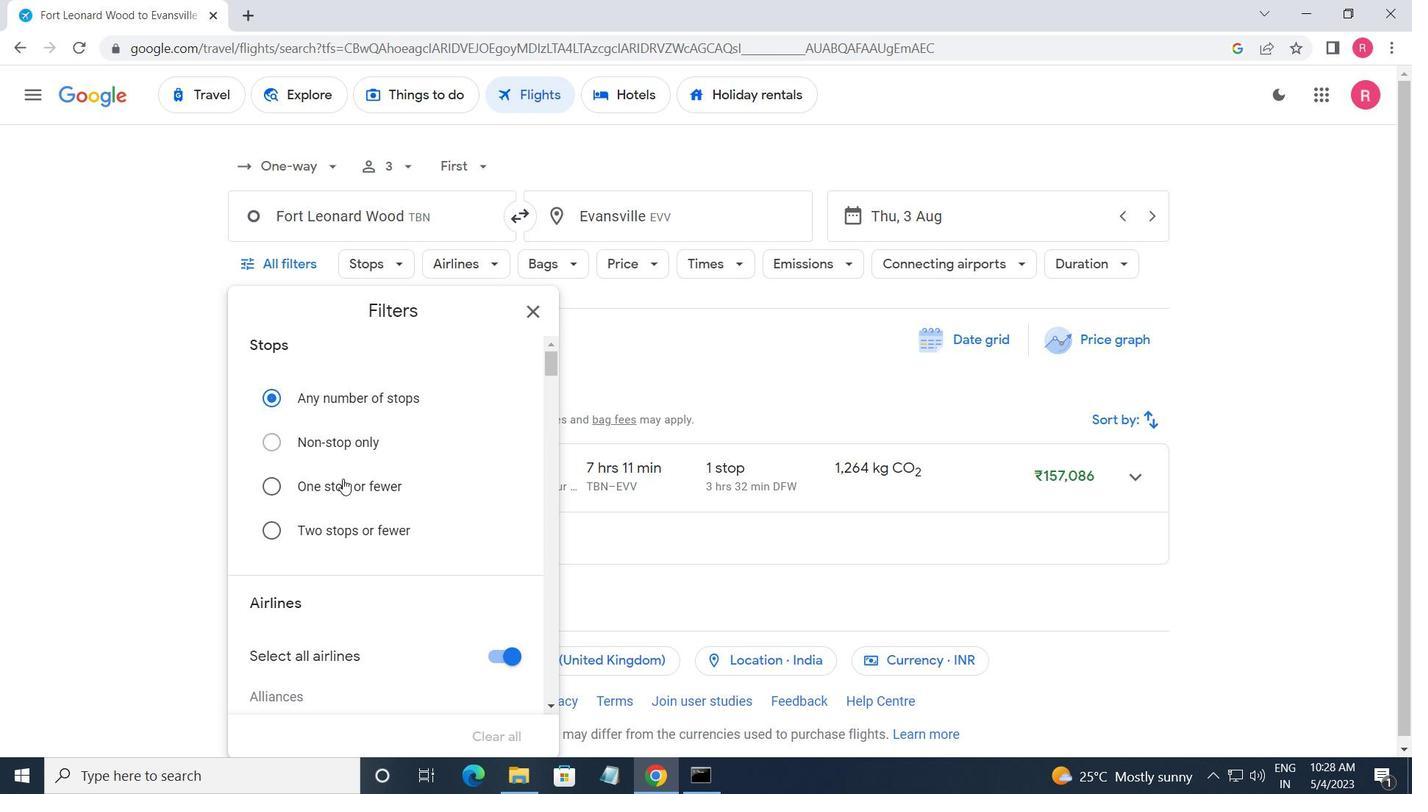 
Action: Mouse scrolled (342, 478) with delta (0, 0)
Screenshot: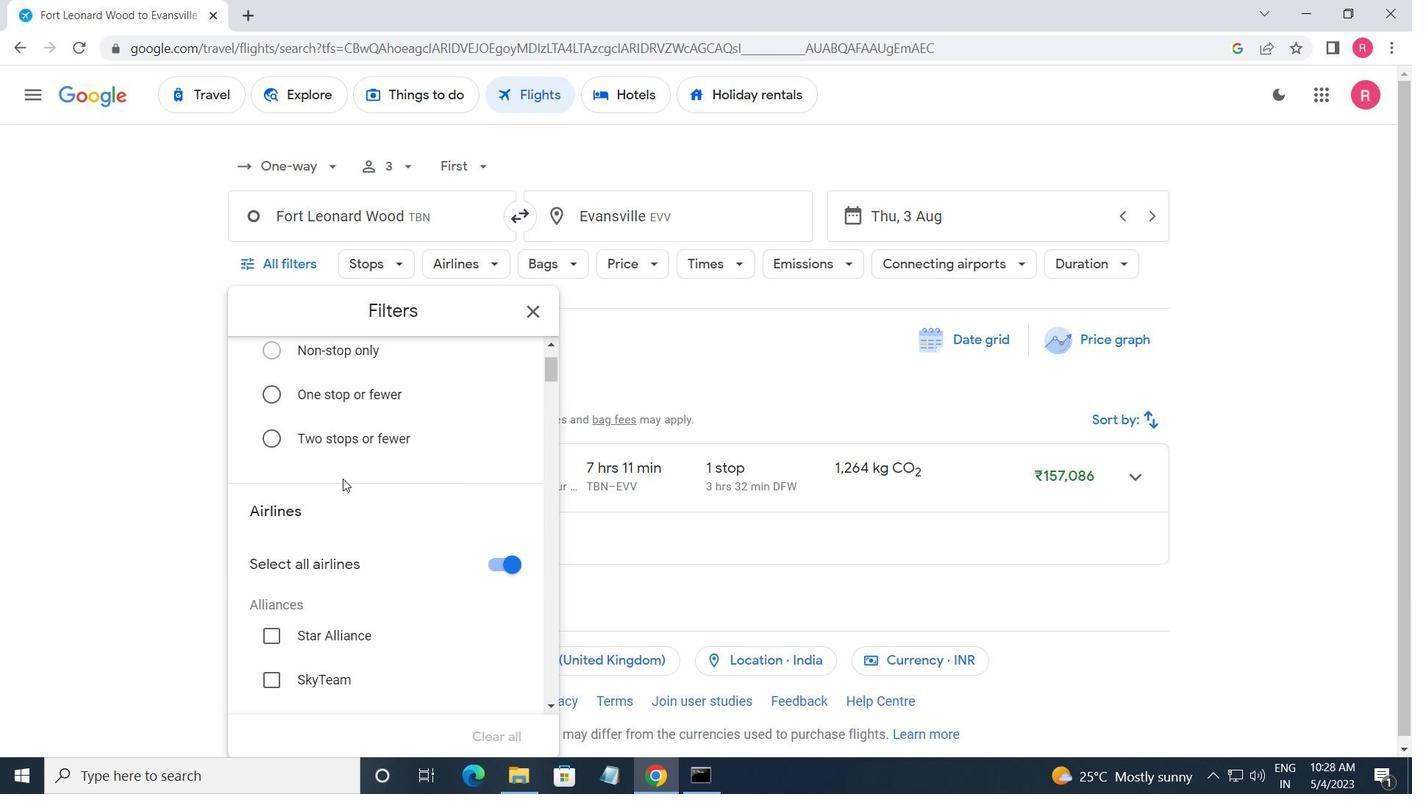 
Action: Mouse moved to (343, 479)
Screenshot: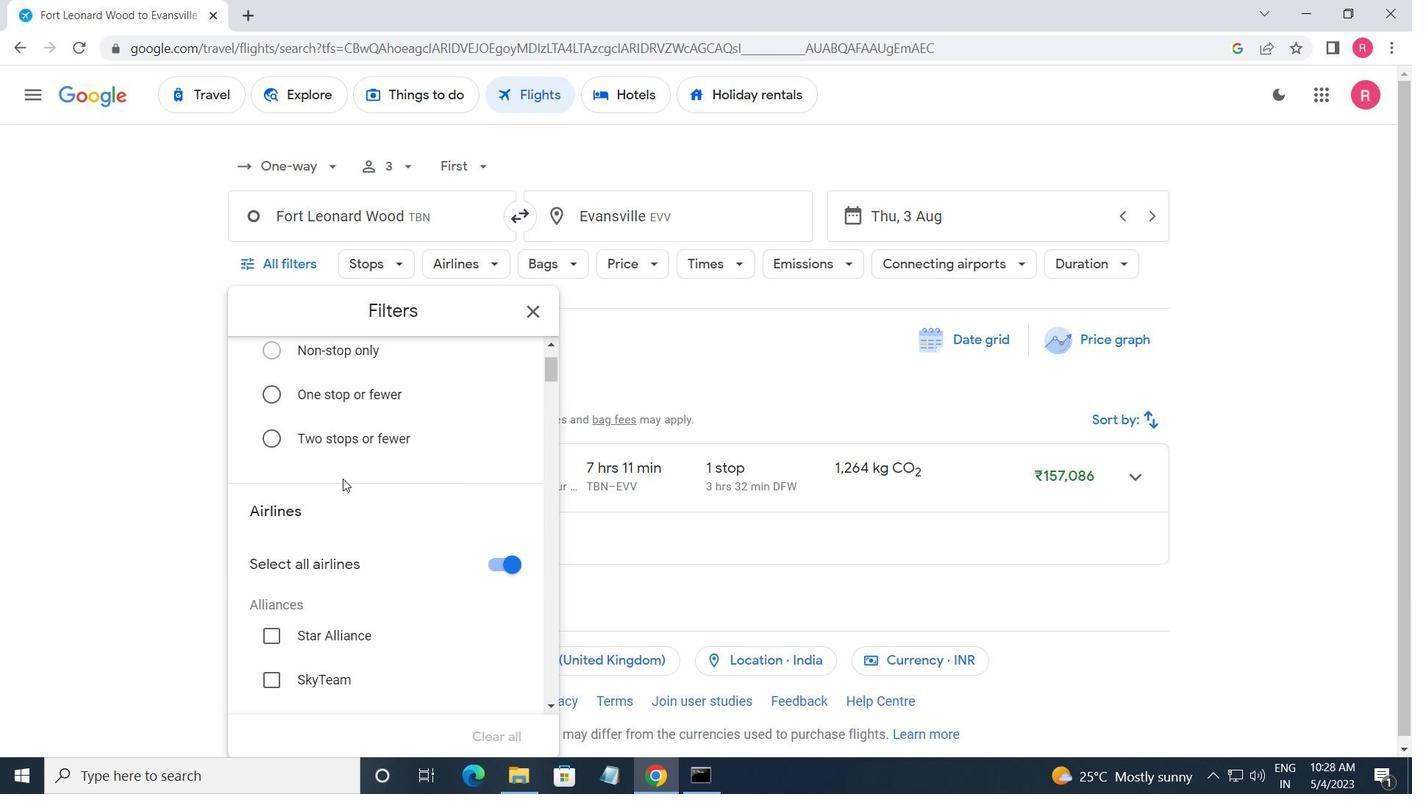 
Action: Mouse scrolled (343, 478) with delta (0, 0)
Screenshot: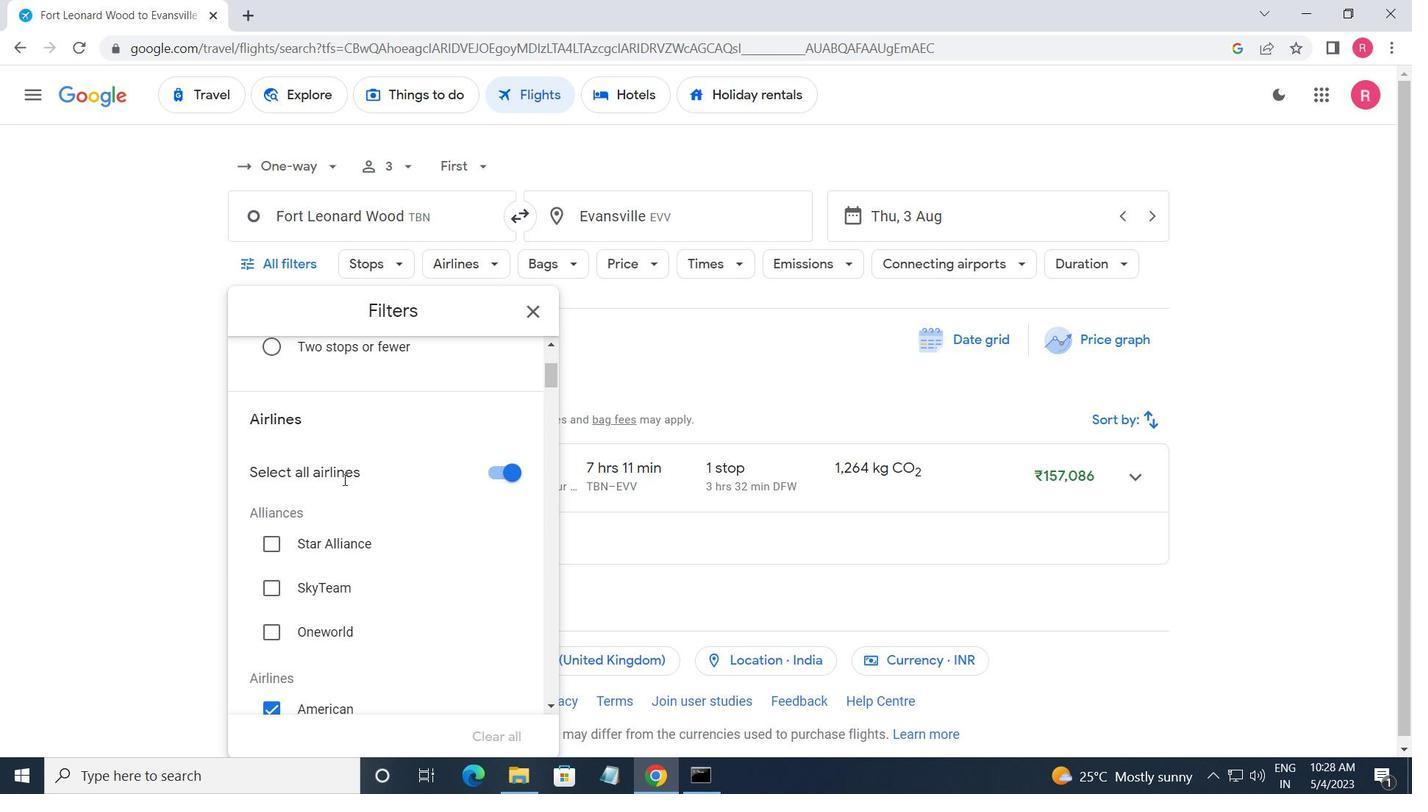 
Action: Mouse scrolled (343, 478) with delta (0, 0)
Screenshot: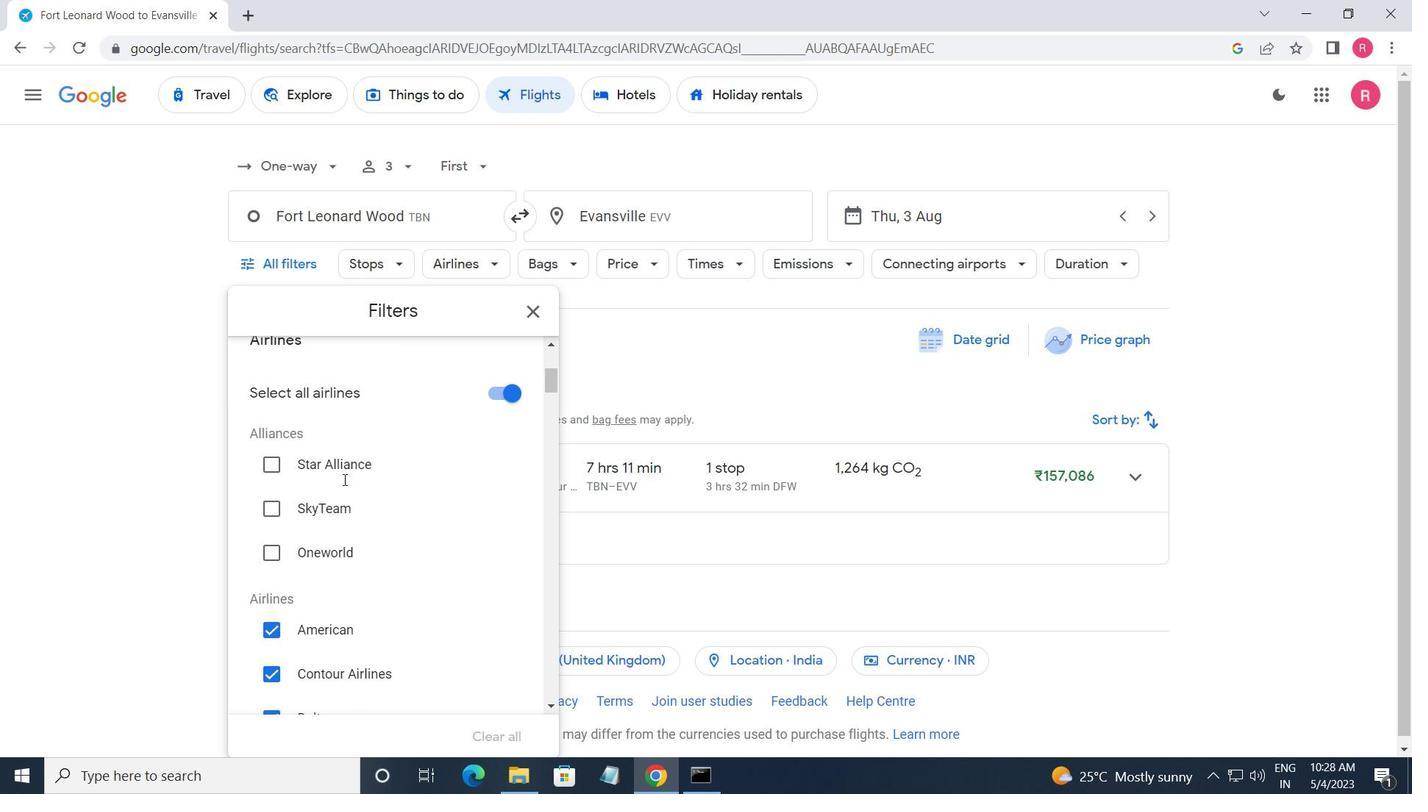 
Action: Mouse scrolled (343, 478) with delta (0, 0)
Screenshot: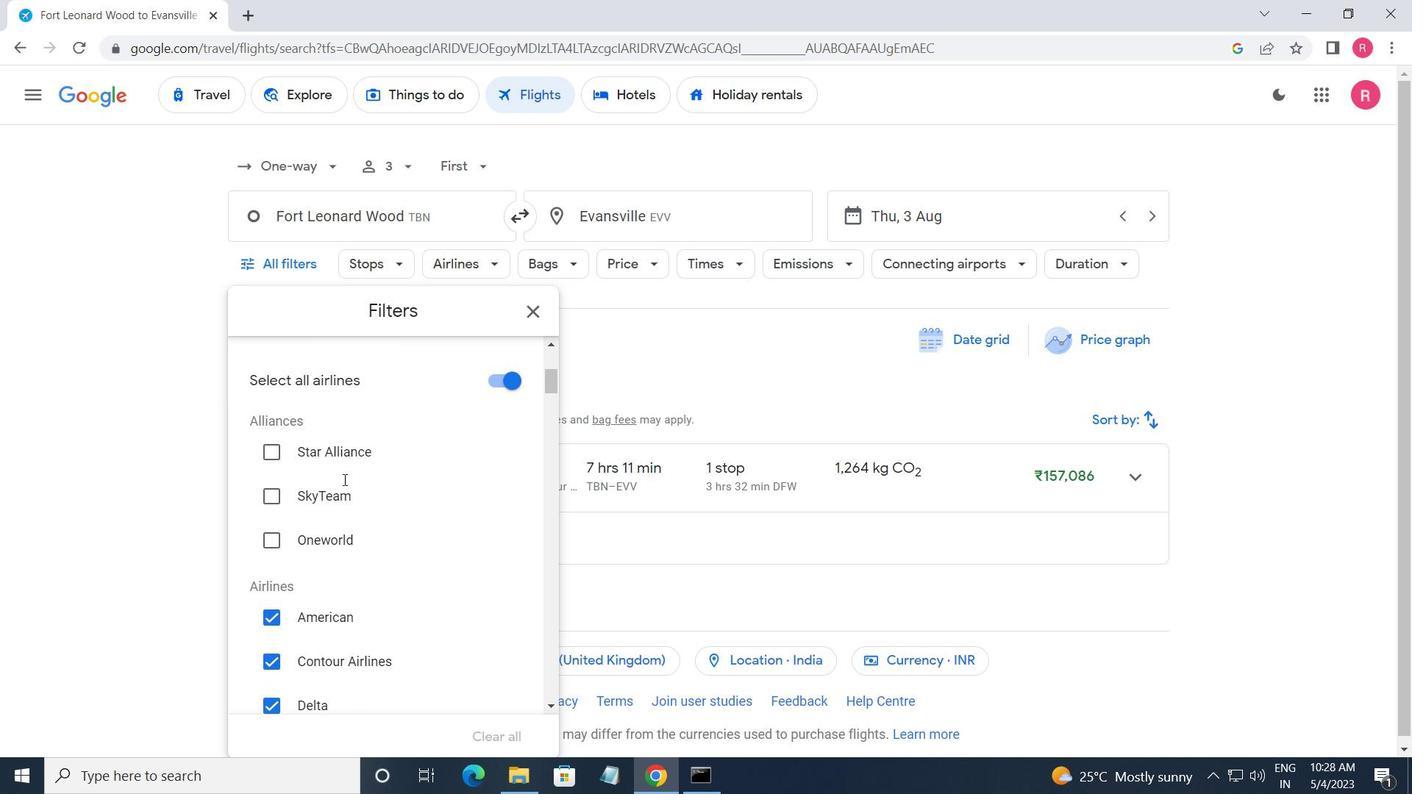 
Action: Mouse scrolled (343, 478) with delta (0, 0)
Screenshot: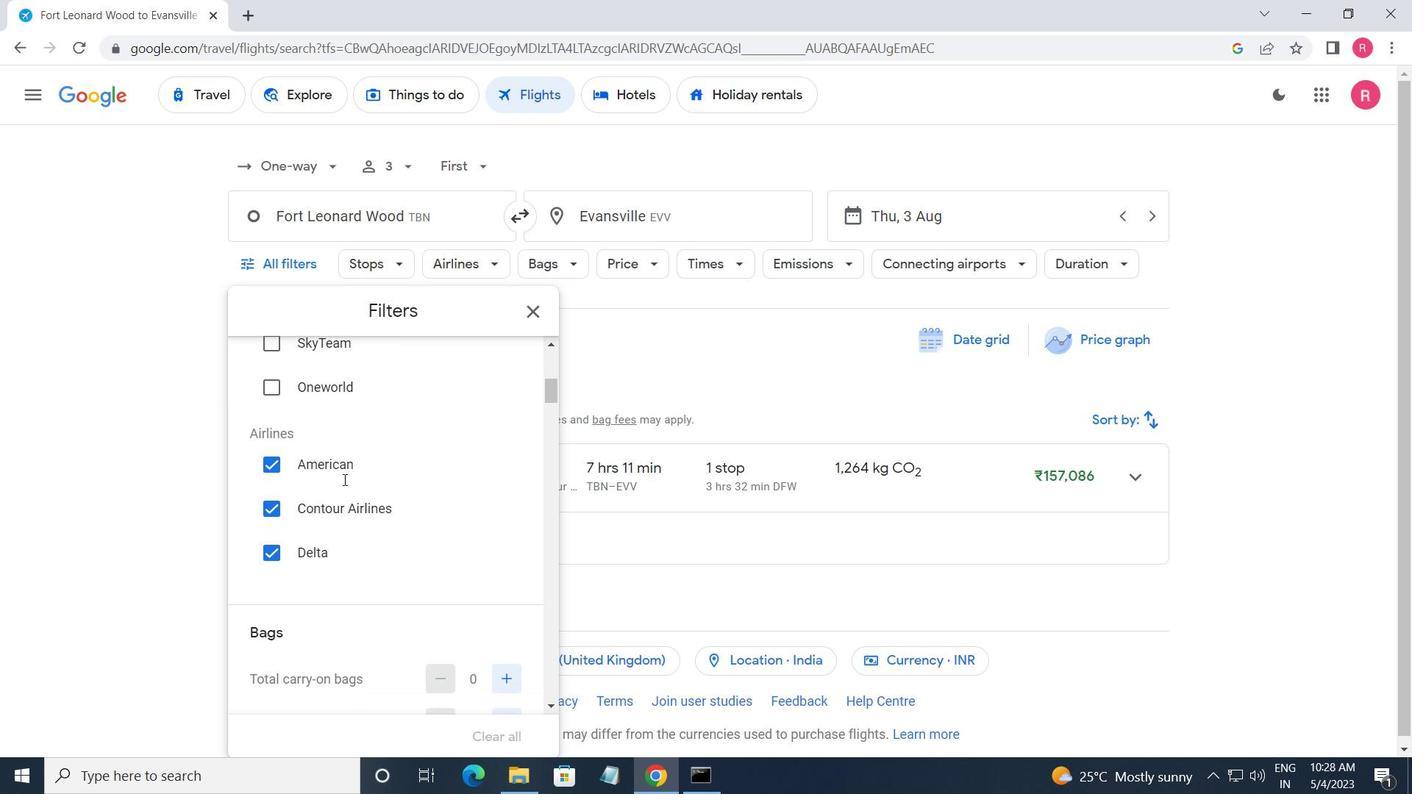 
Action: Mouse scrolled (343, 478) with delta (0, 0)
Screenshot: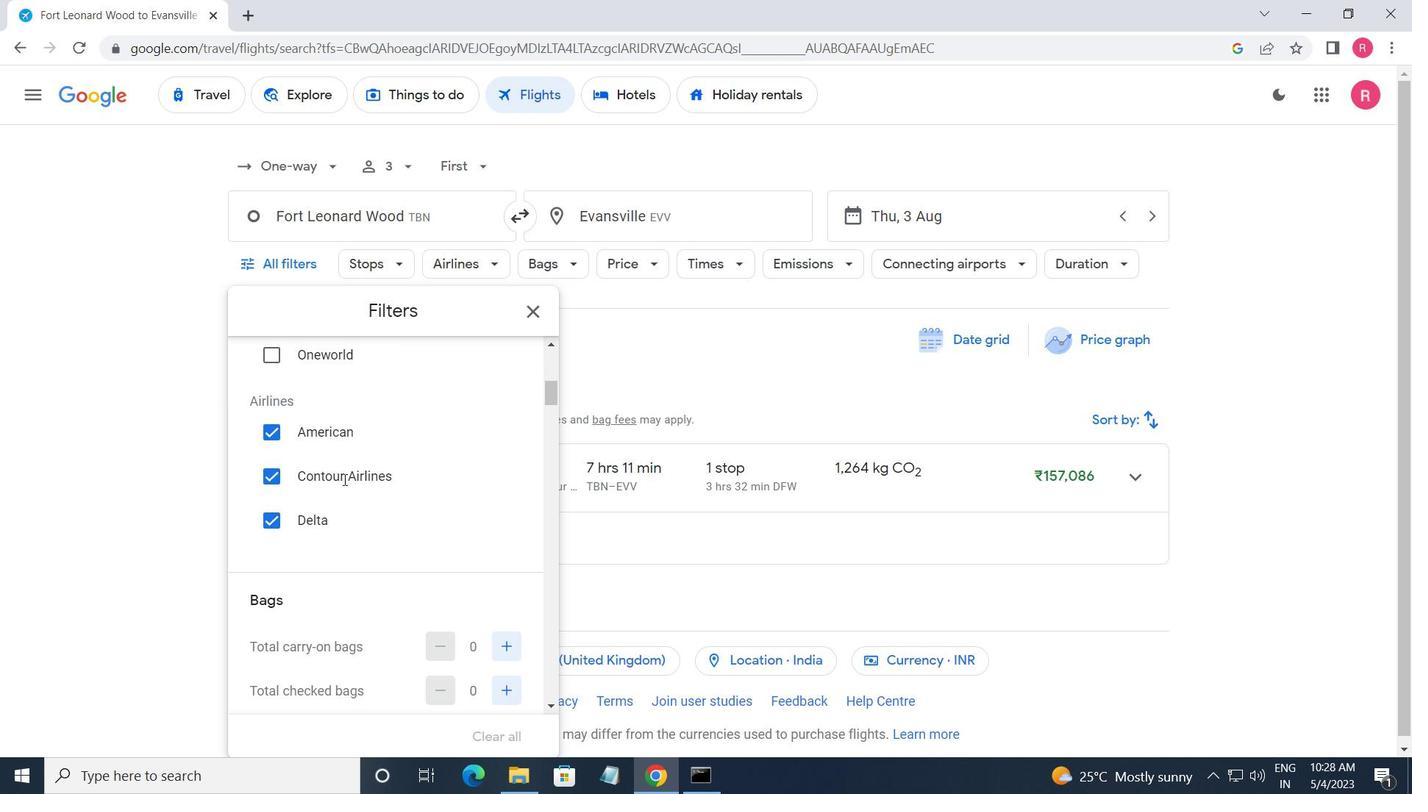 
Action: Mouse moved to (517, 460)
Screenshot: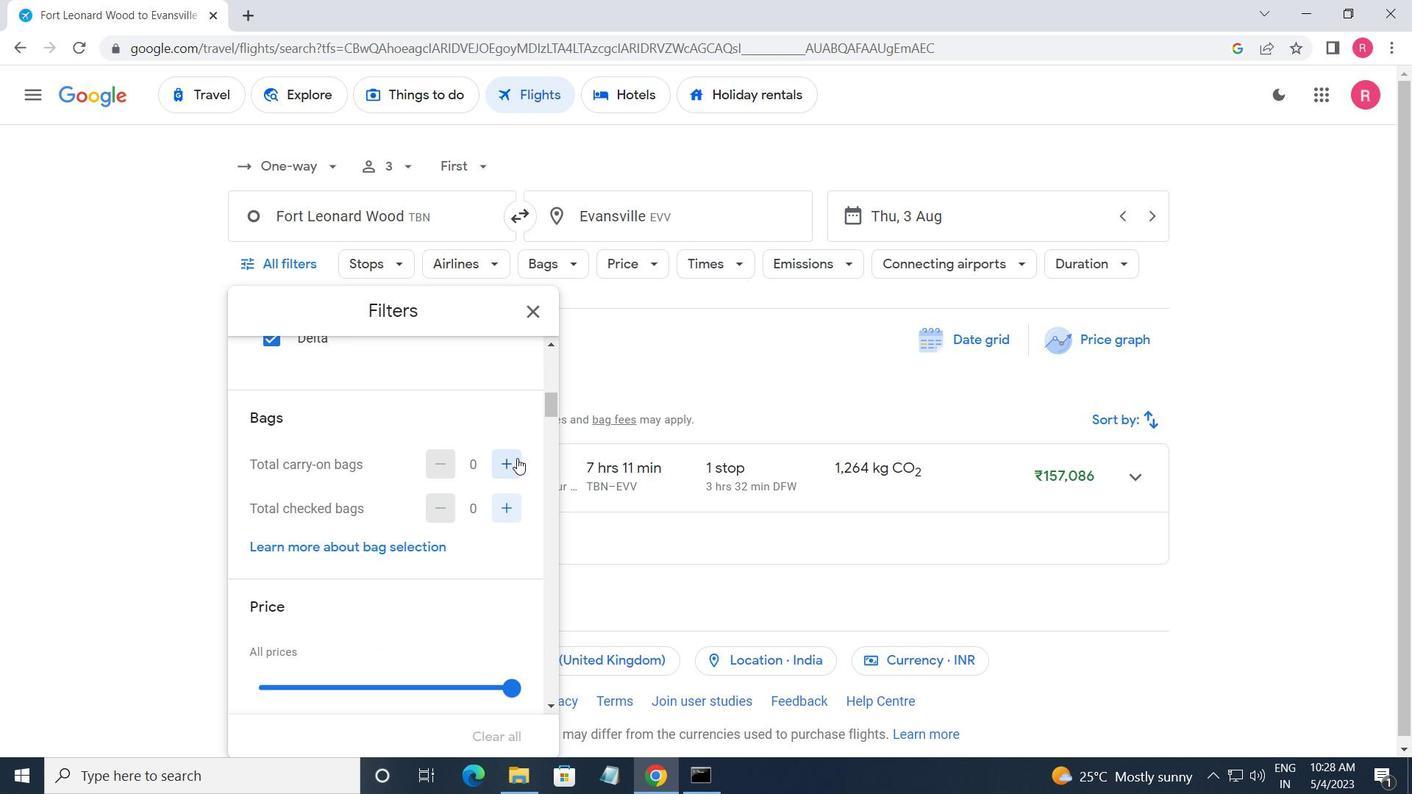 
Action: Mouse pressed left at (517, 460)
Screenshot: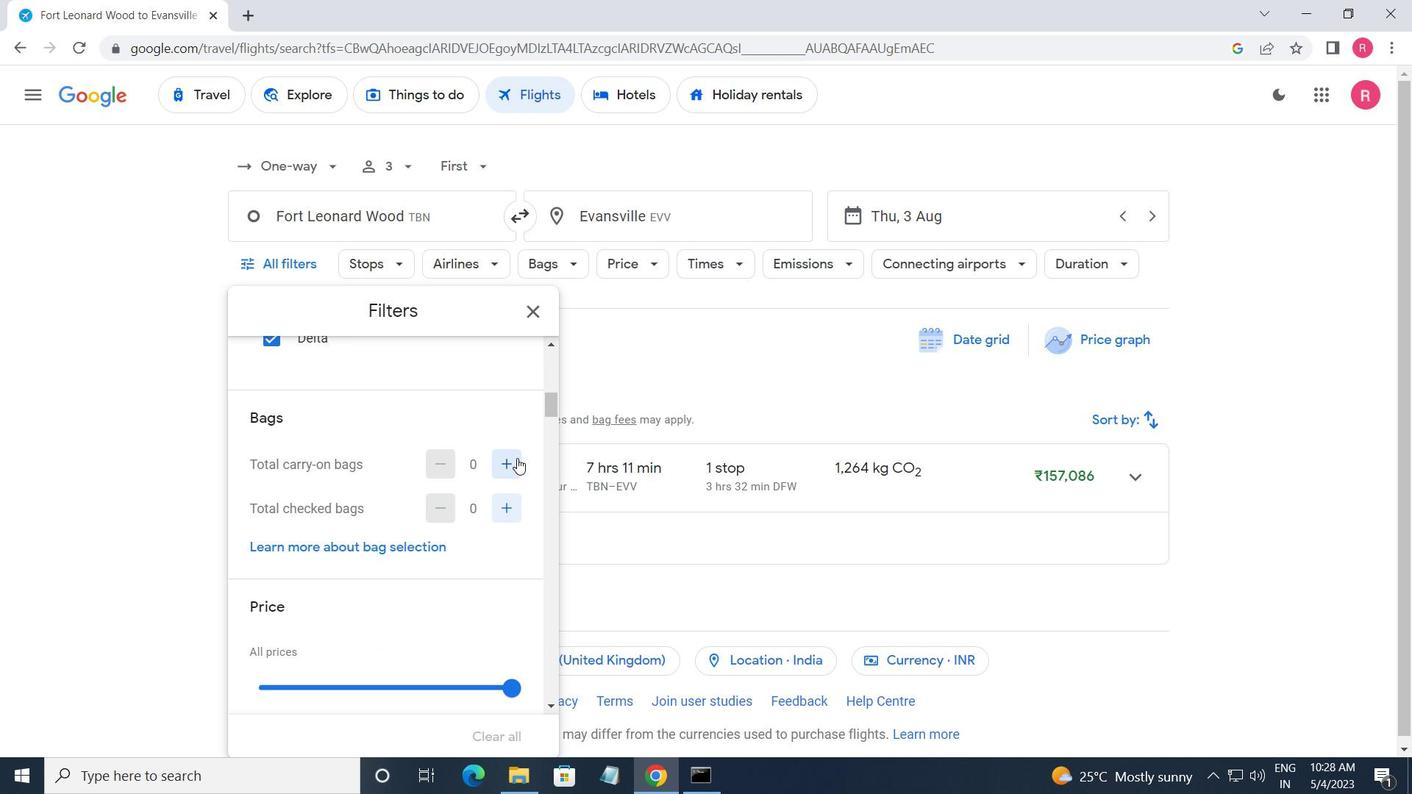 
Action: Mouse moved to (472, 542)
Screenshot: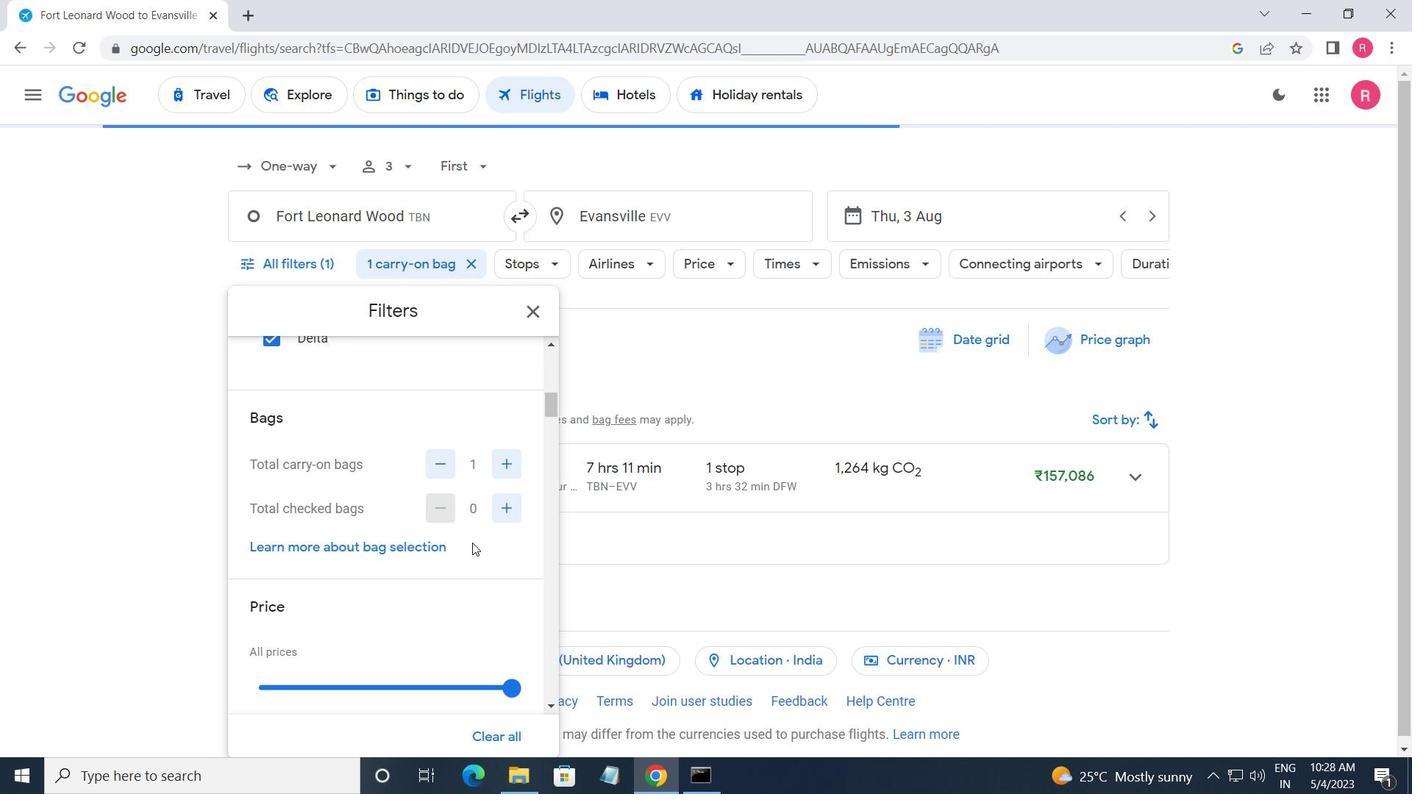 
Action: Mouse scrolled (472, 542) with delta (0, 0)
Screenshot: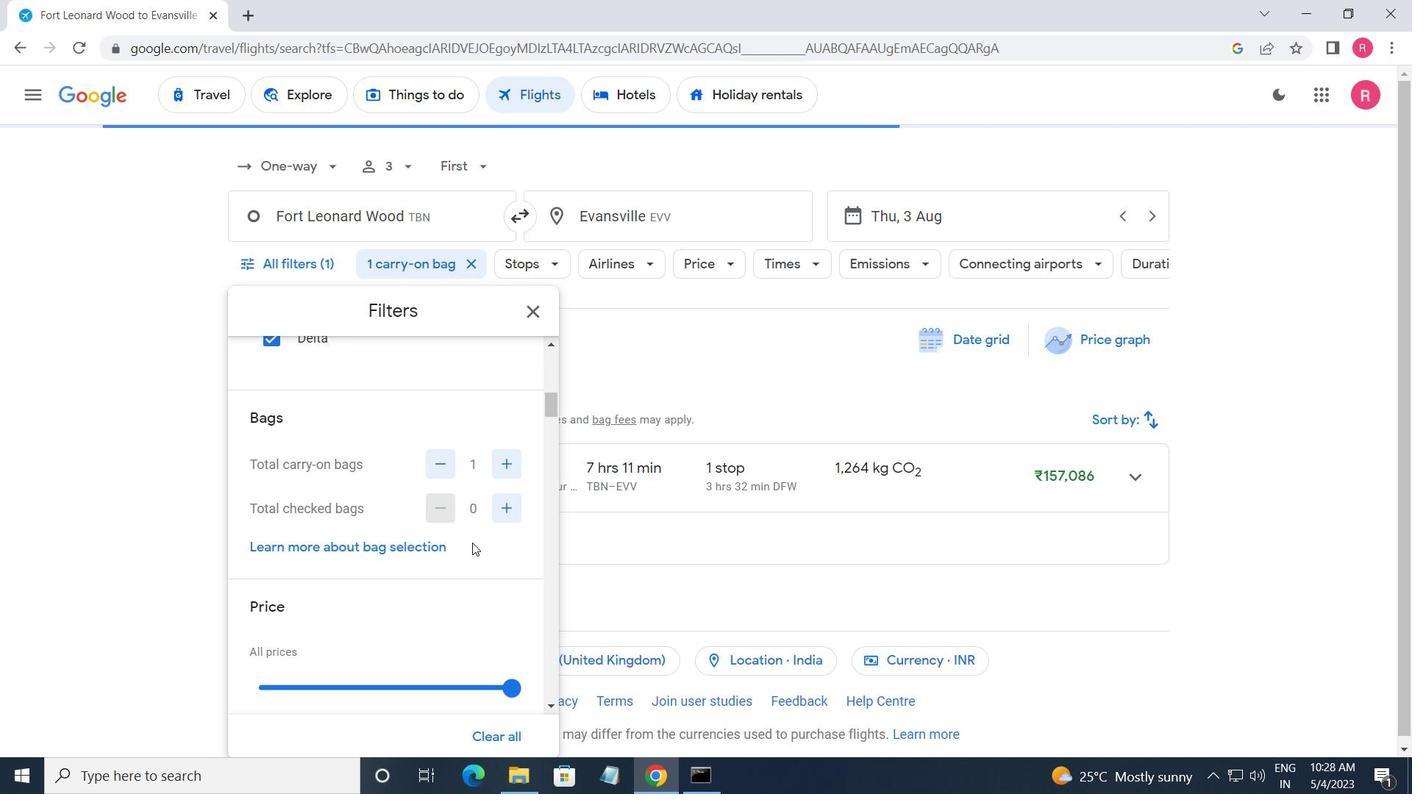 
Action: Mouse moved to (471, 542)
Screenshot: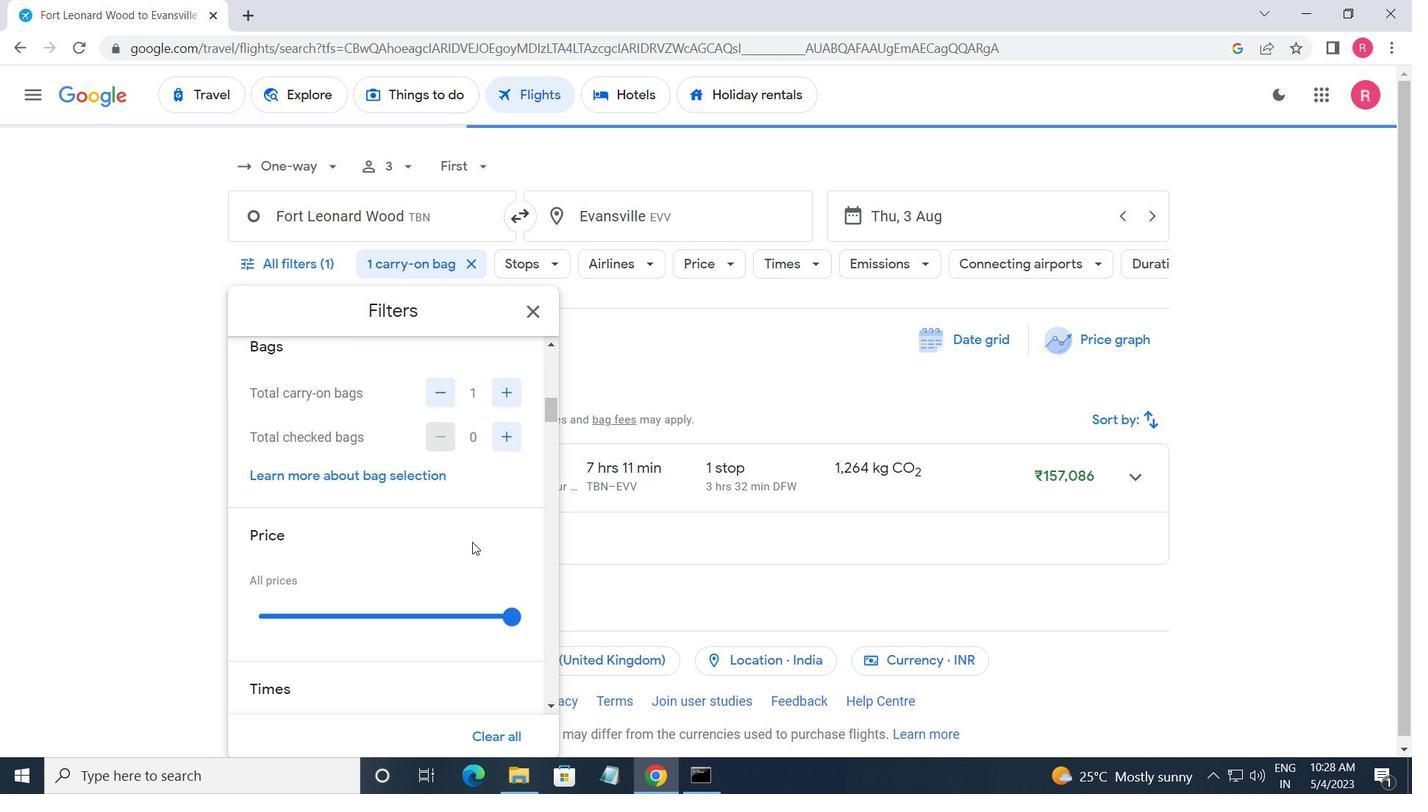 
Action: Mouse scrolled (471, 542) with delta (0, 0)
Screenshot: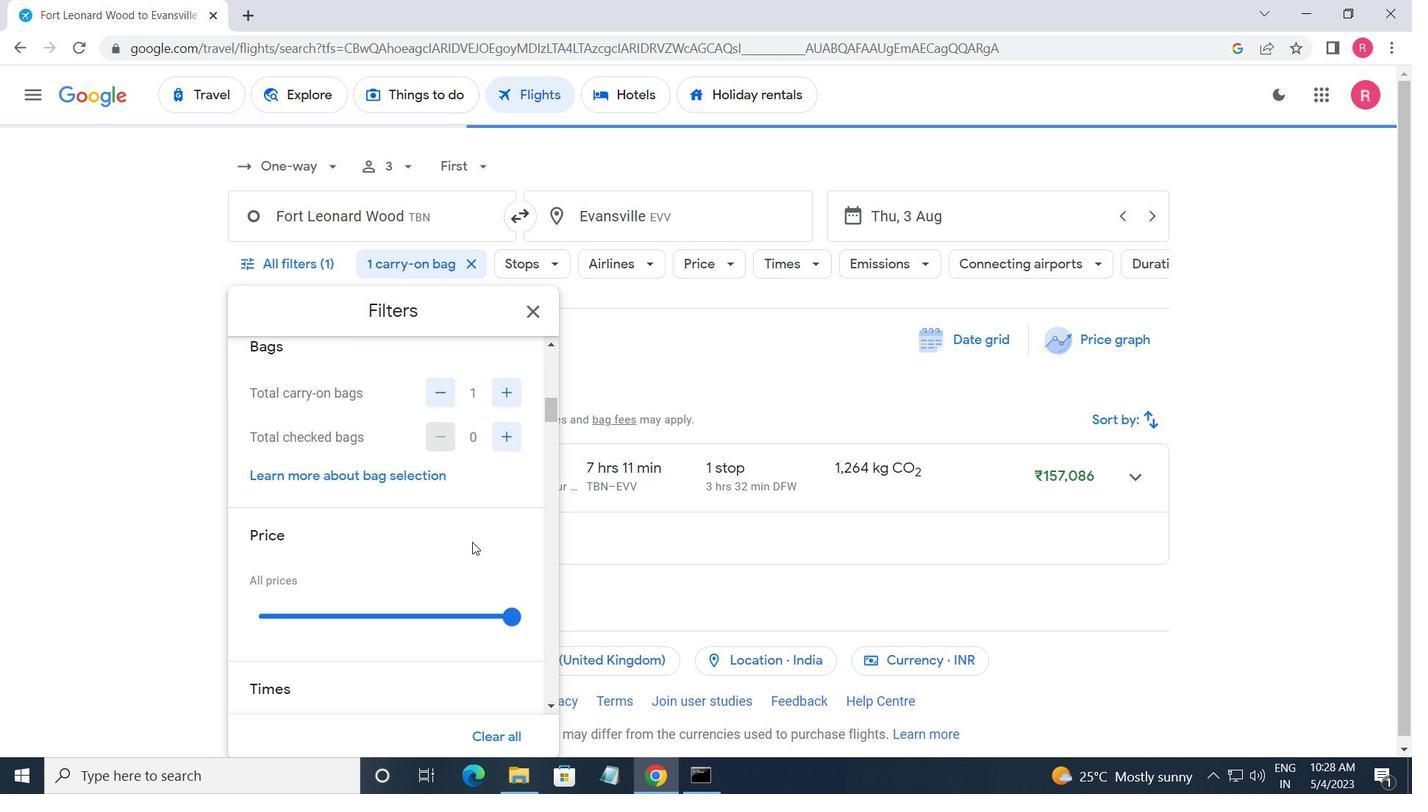 
Action: Mouse moved to (469, 543)
Screenshot: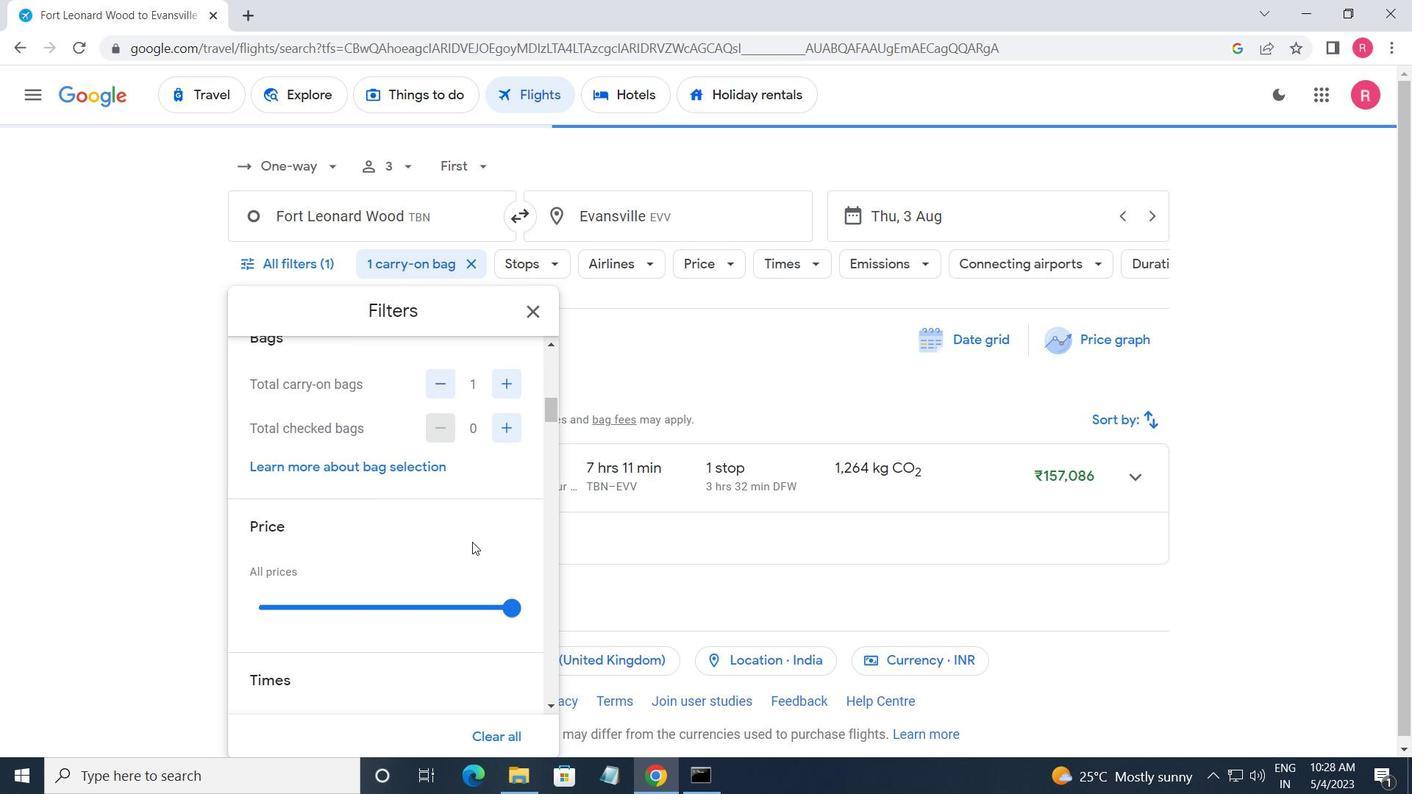 
Action: Mouse scrolled (469, 542) with delta (0, 0)
Screenshot: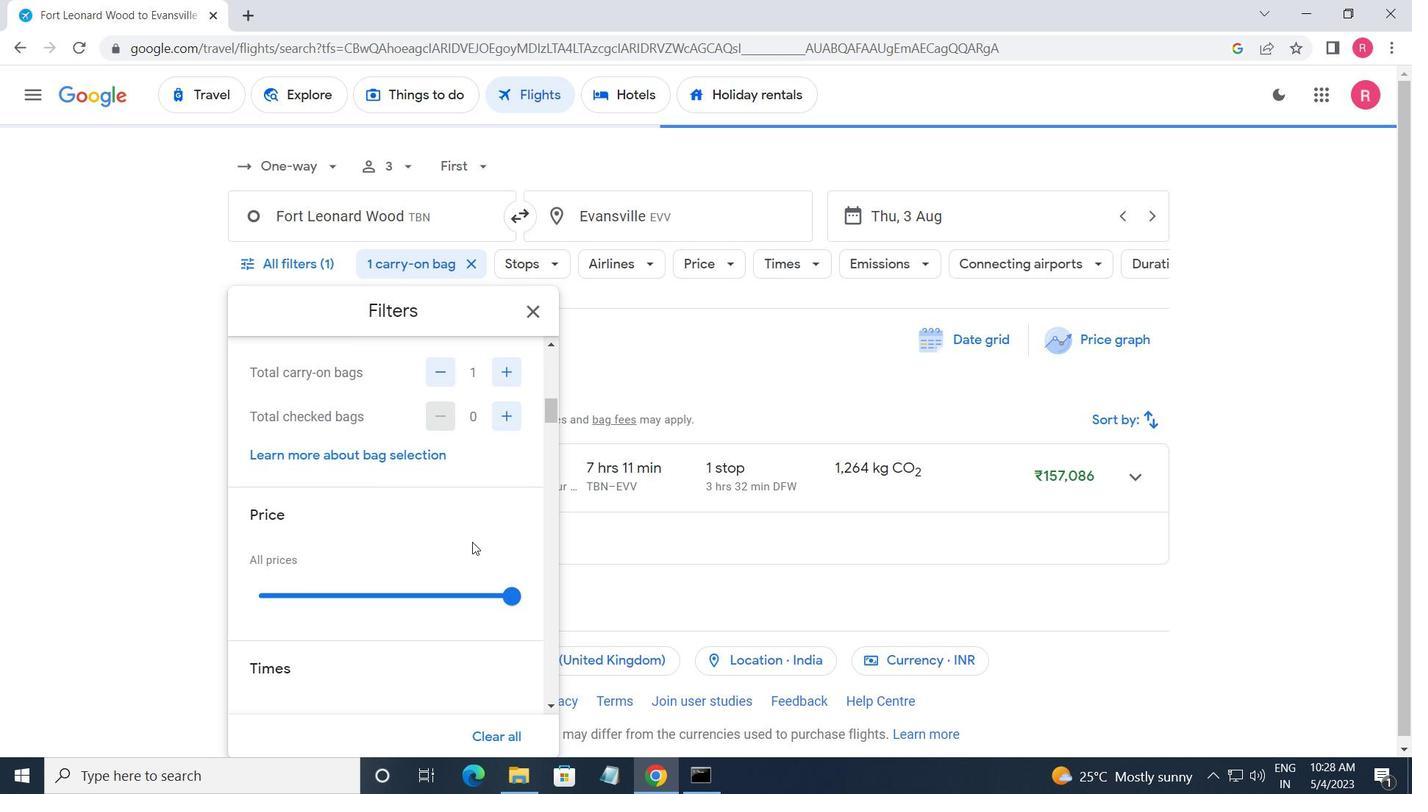 
Action: Mouse moved to (517, 414)
Screenshot: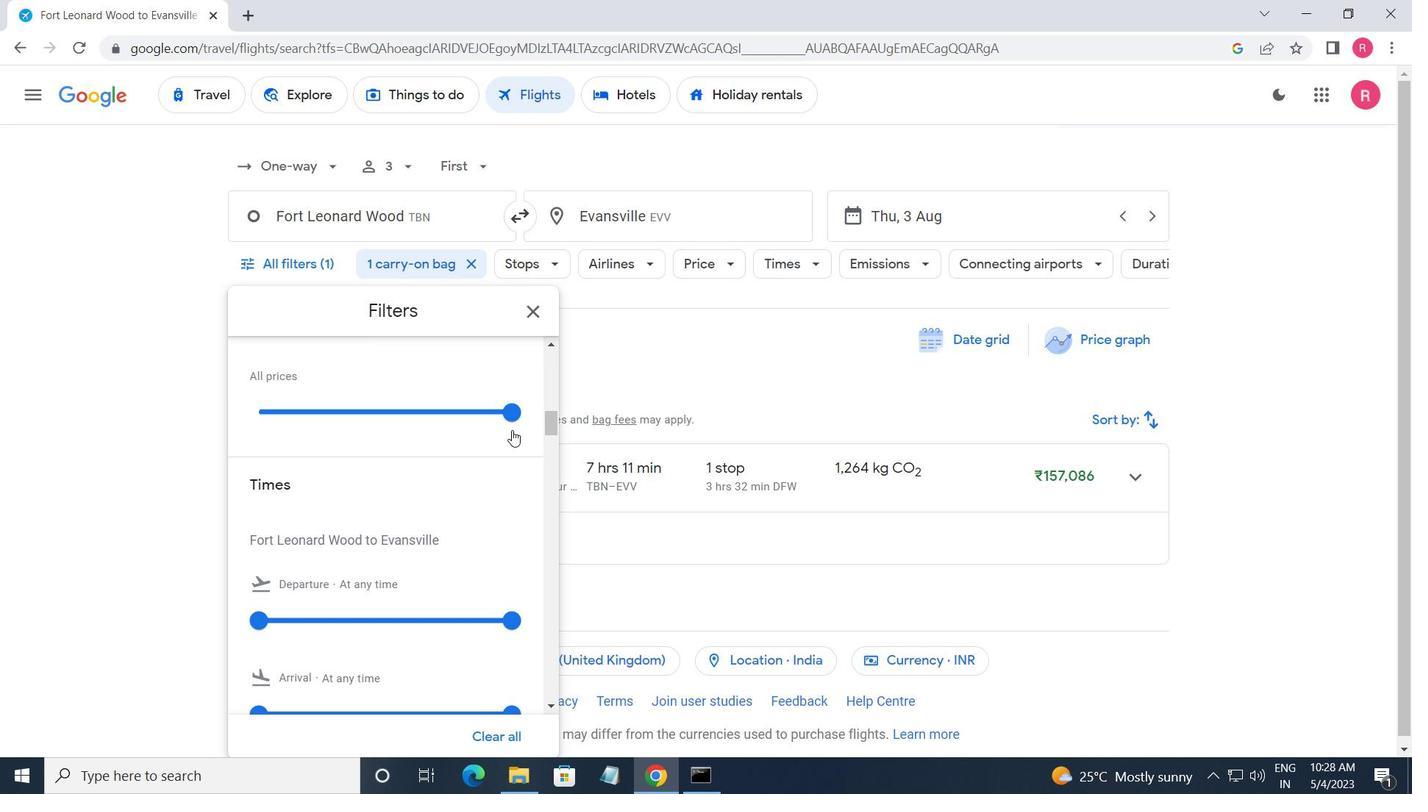 
Action: Mouse pressed left at (517, 414)
Screenshot: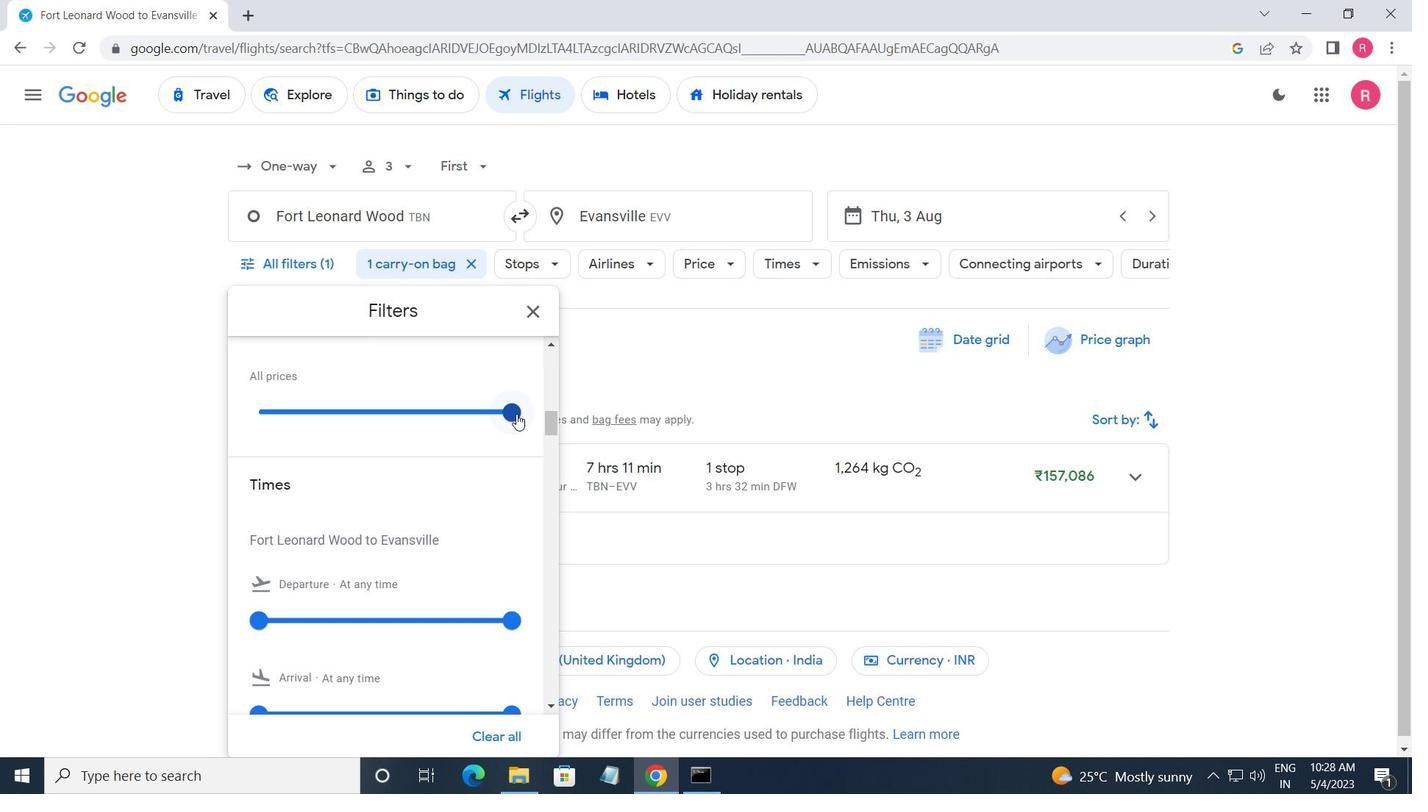 
Action: Mouse moved to (343, 444)
Screenshot: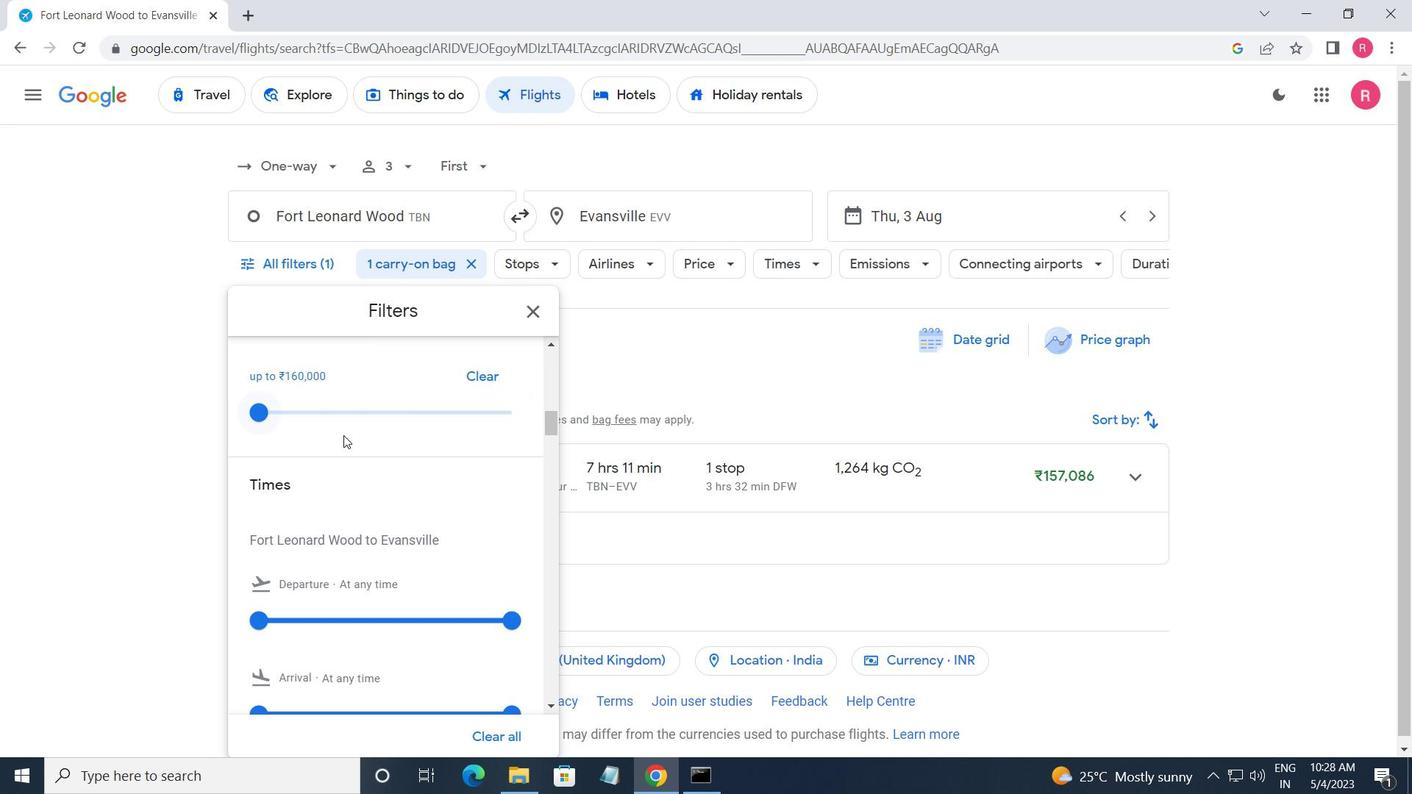 
Action: Mouse scrolled (343, 443) with delta (0, 0)
Screenshot: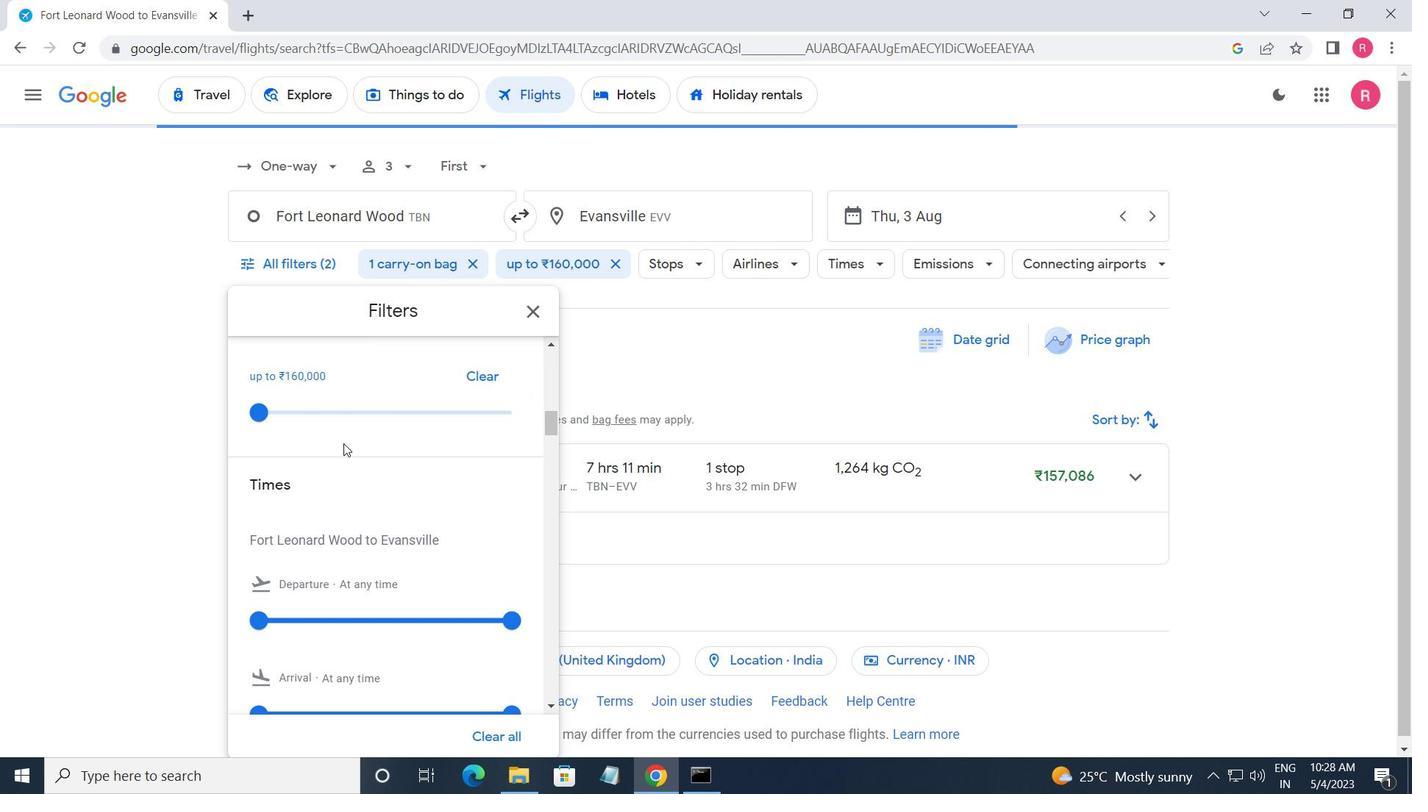 
Action: Mouse moved to (266, 519)
Screenshot: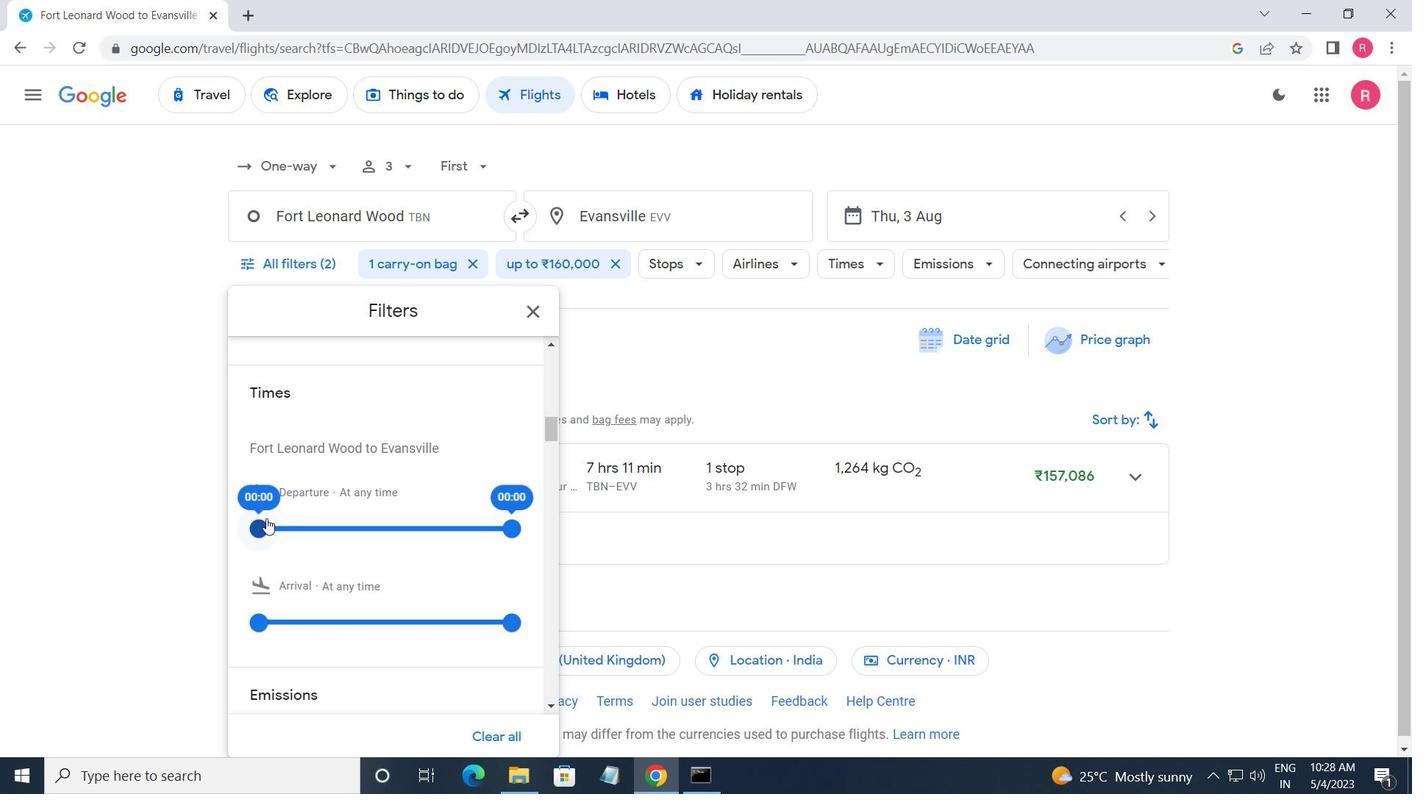 
Action: Mouse pressed left at (266, 519)
Screenshot: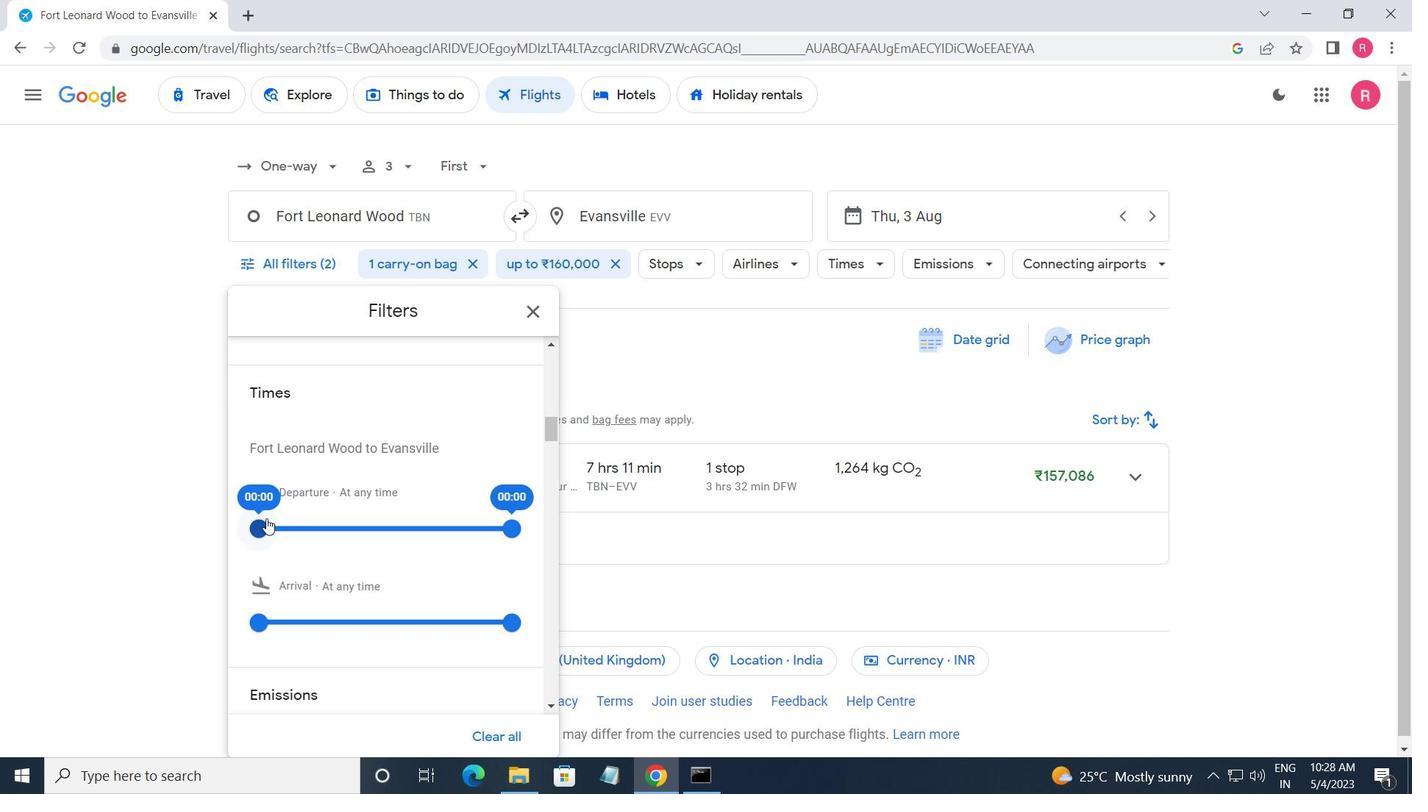 
Action: Mouse moved to (515, 524)
Screenshot: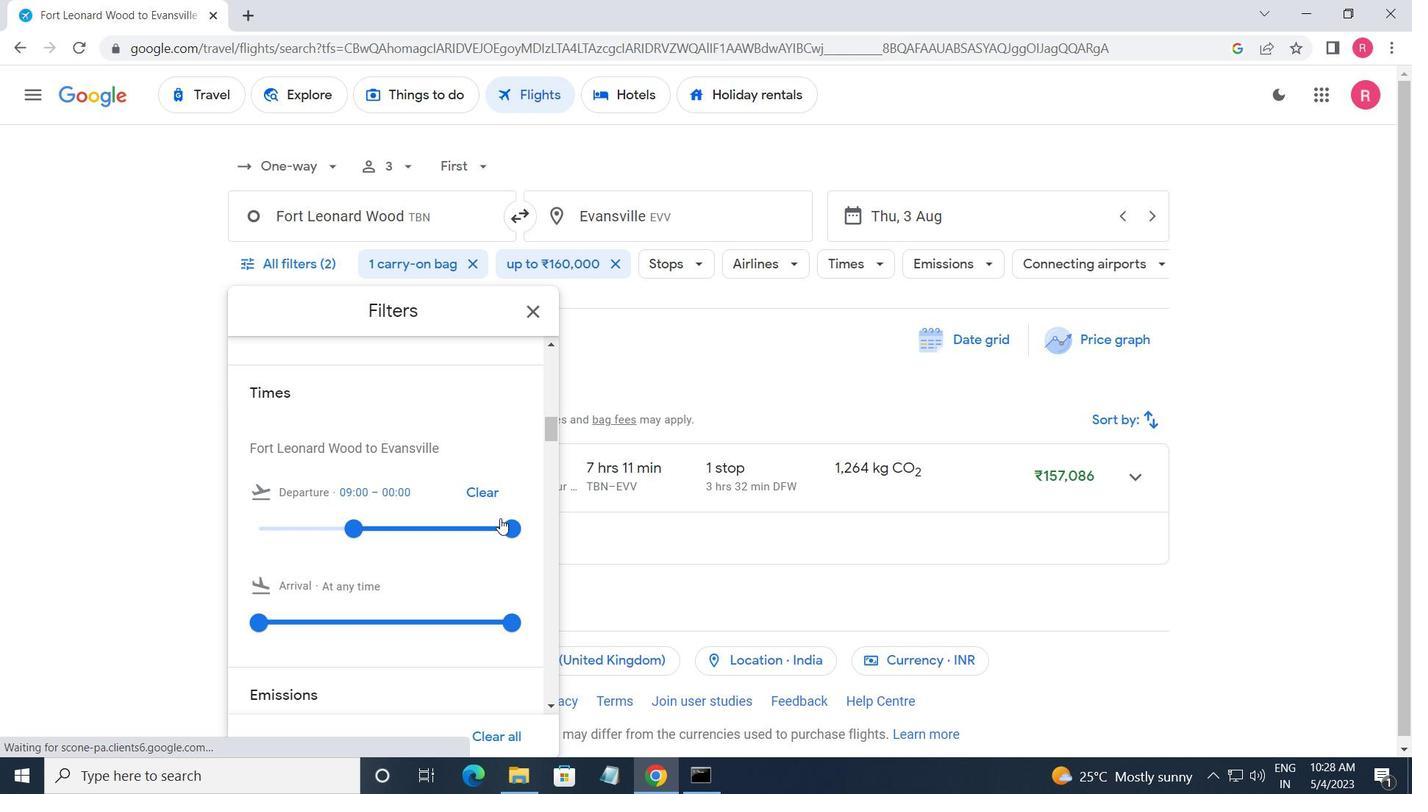 
Action: Mouse pressed left at (515, 524)
Screenshot: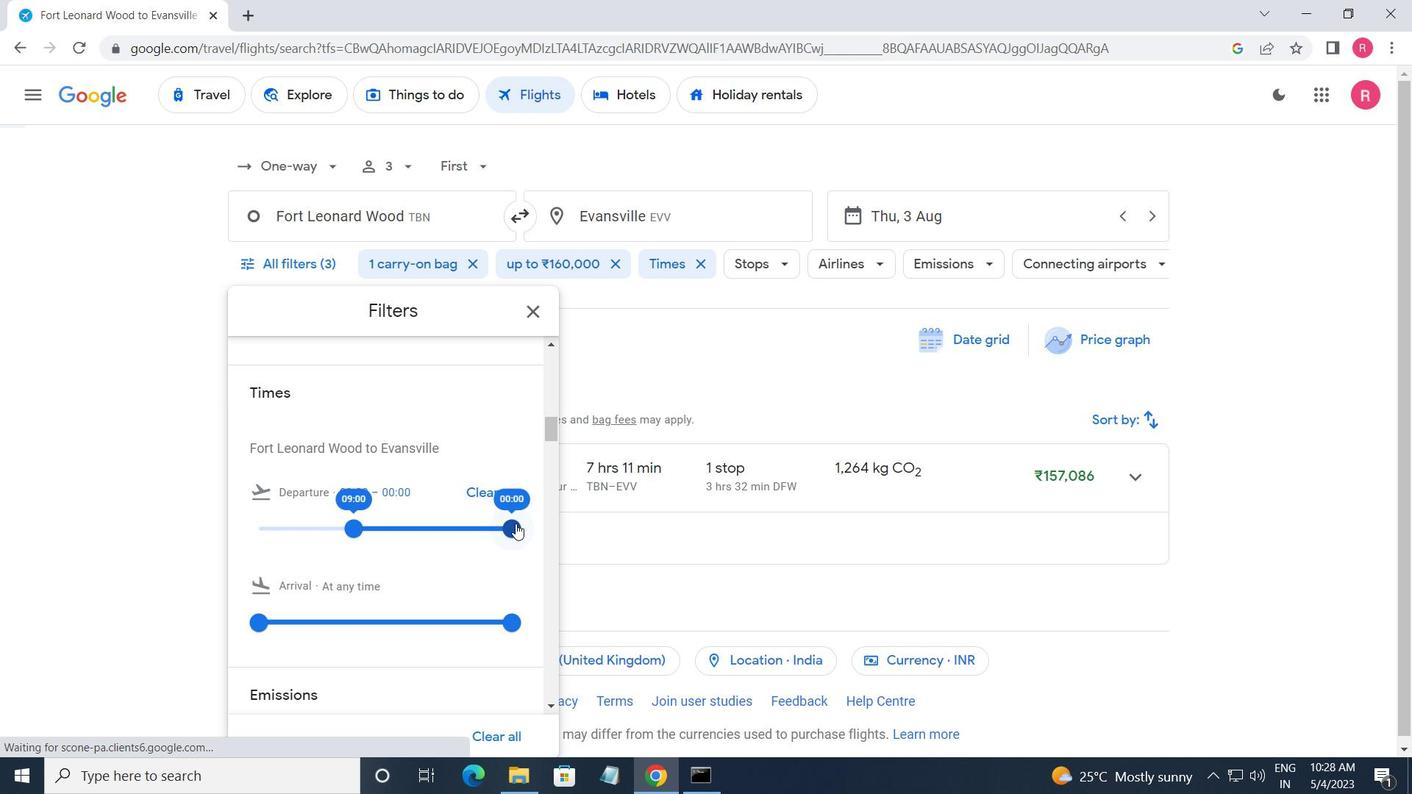 
Action: Mouse moved to (534, 314)
Screenshot: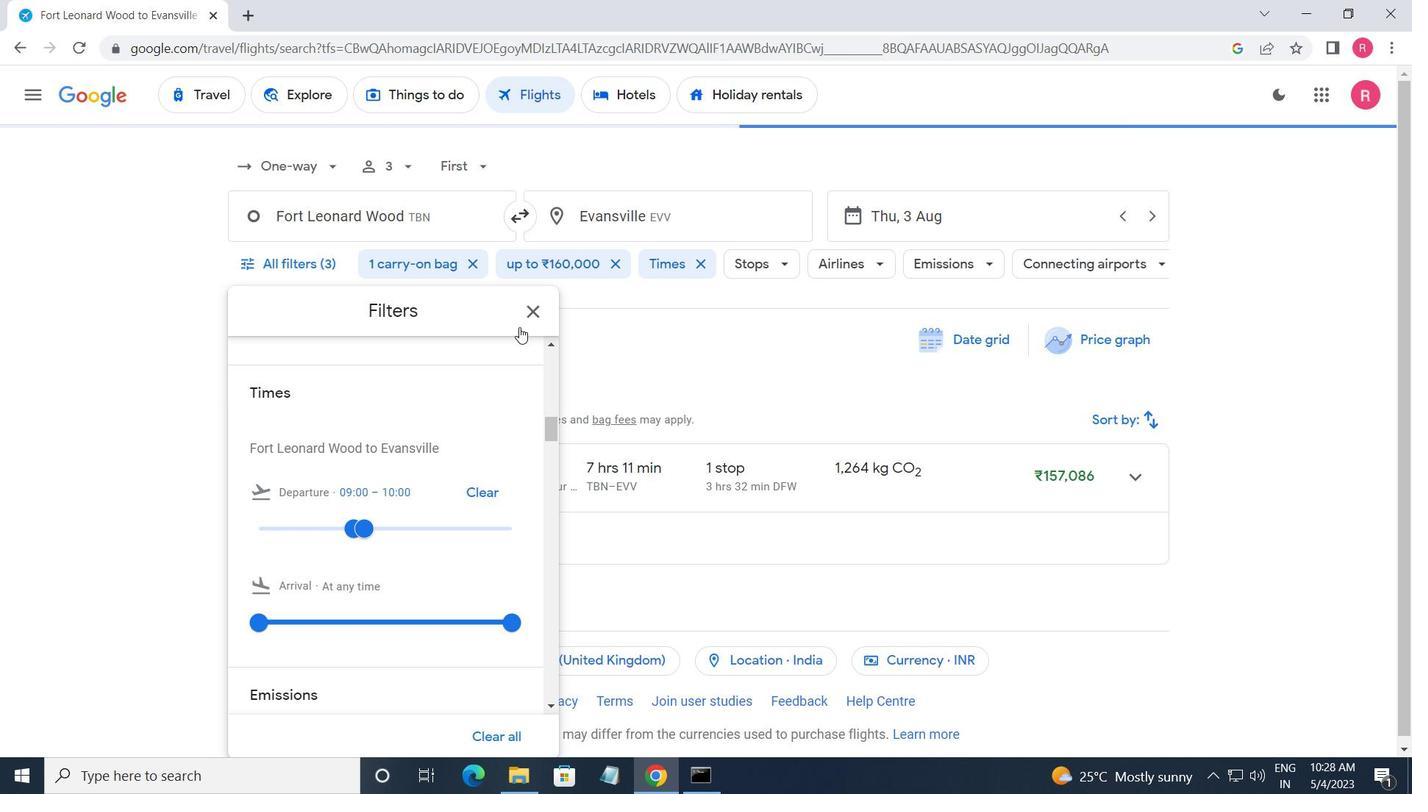 
Action: Mouse pressed left at (534, 314)
Screenshot: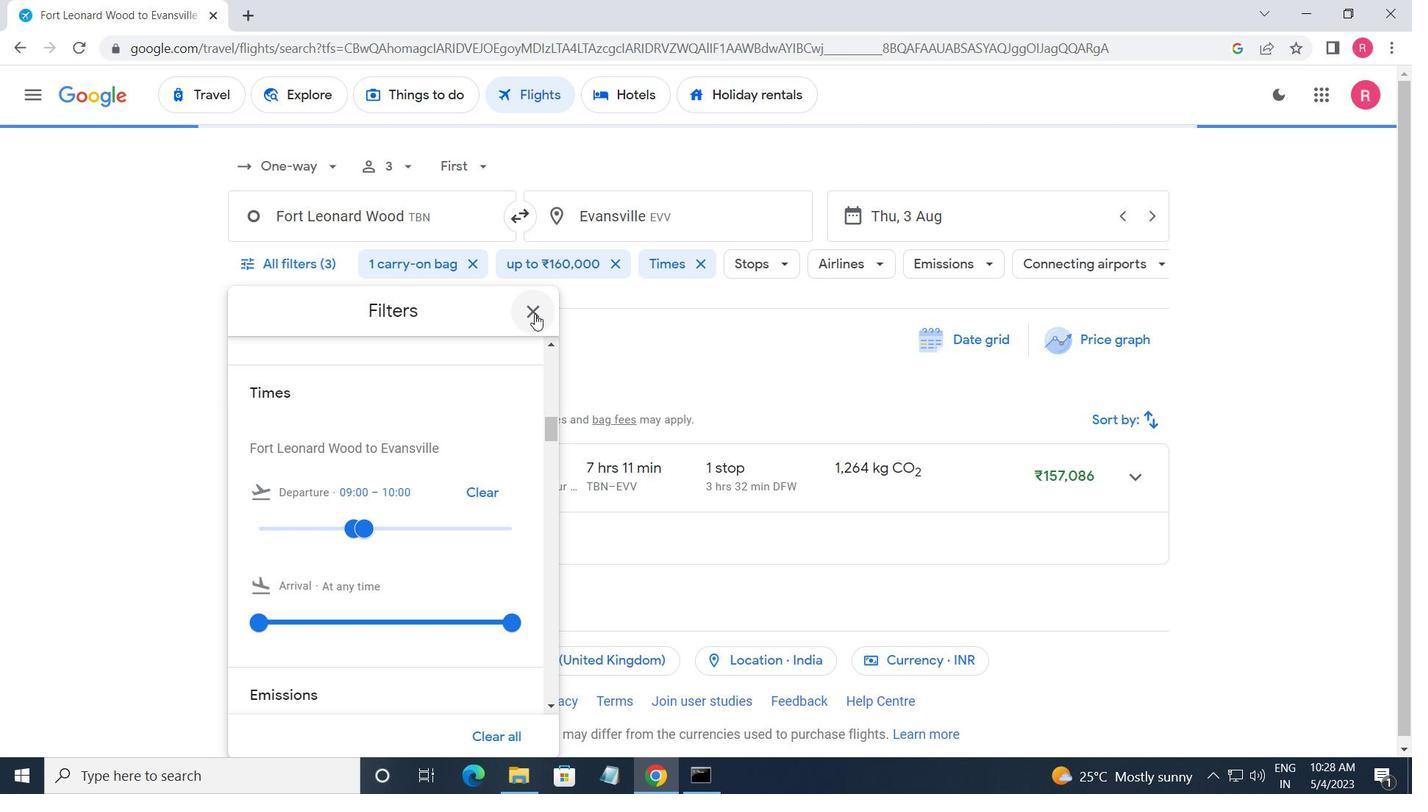 
Action: Mouse moved to (536, 361)
Screenshot: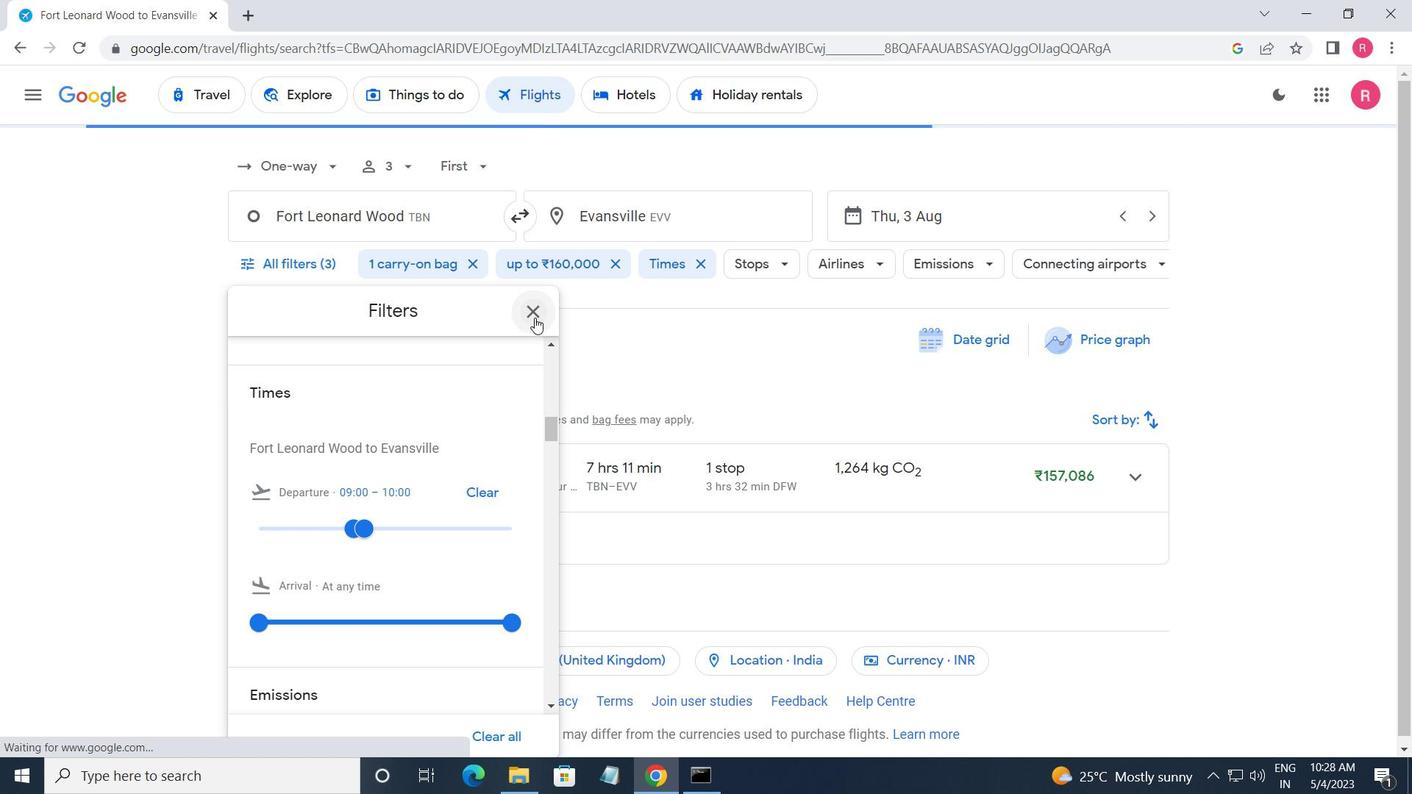 
